 Task: Open Card Design Review Meeting in Board Recruiting to Workspace Finance and Accounting and add a team member Softage.4@softage.net, a label Purple, a checklist Jewelry Design, an attachment from Trello, a color Purple and finally, add a card description 'Review and approve expense reports' and a comment 'Attention to detail is critical for this task, so let us make sure we do not miss anything important.'. Add a start date 'Jan 04, 1900' with a due date 'Jan 11, 1900'
Action: Mouse moved to (56, 274)
Screenshot: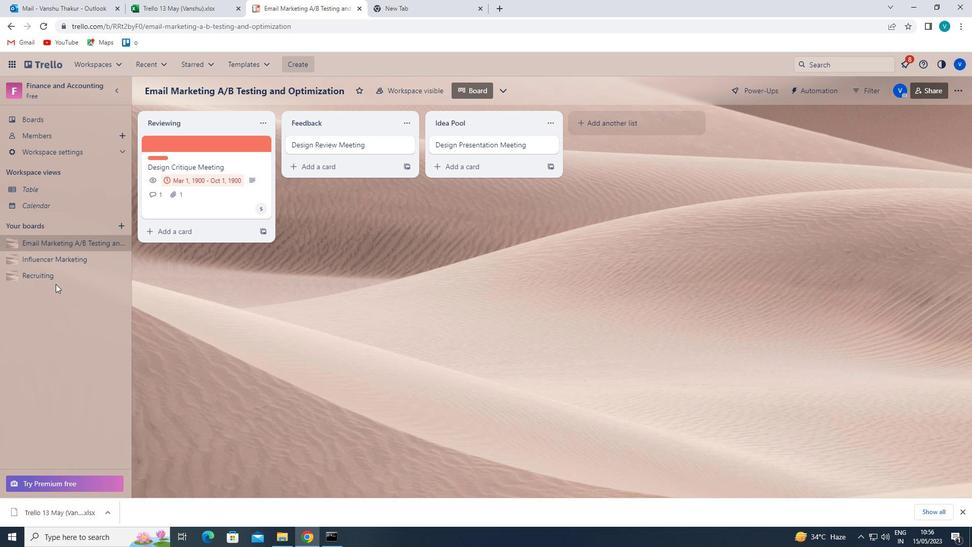 
Action: Mouse pressed left at (56, 274)
Screenshot: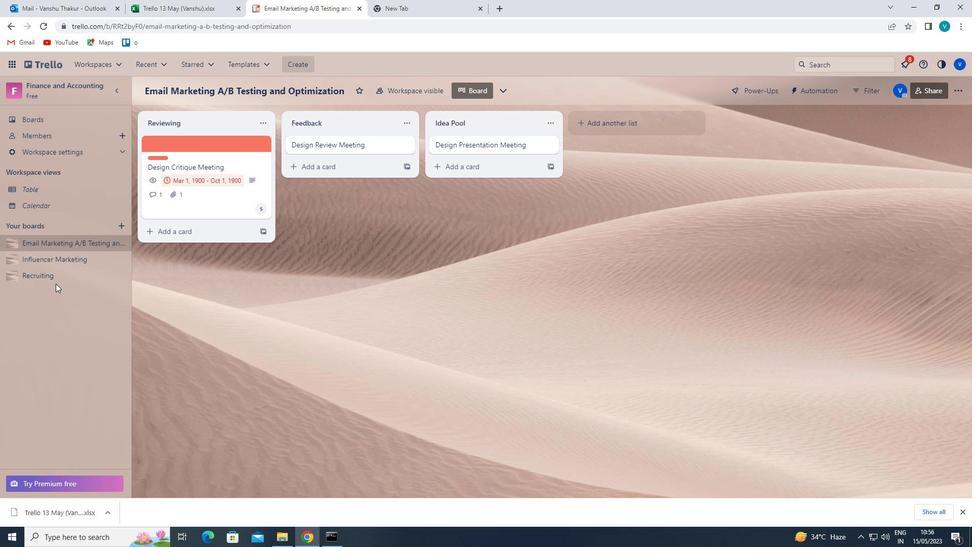 
Action: Mouse moved to (334, 149)
Screenshot: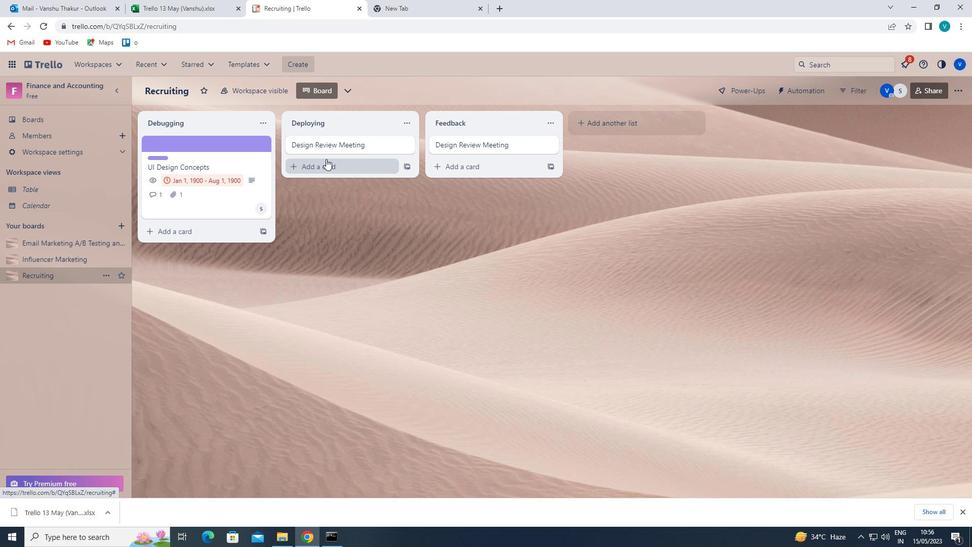 
Action: Mouse pressed left at (334, 149)
Screenshot: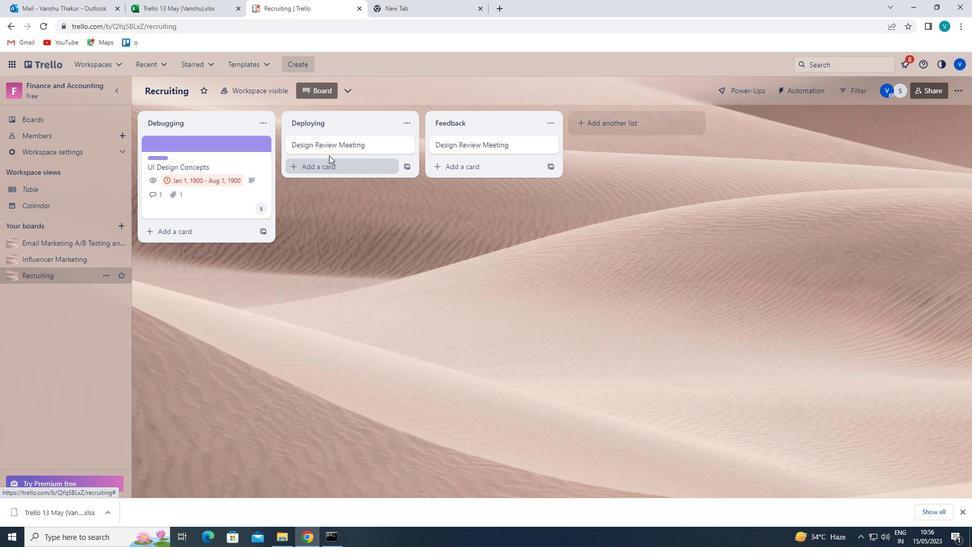 
Action: Mouse moved to (595, 175)
Screenshot: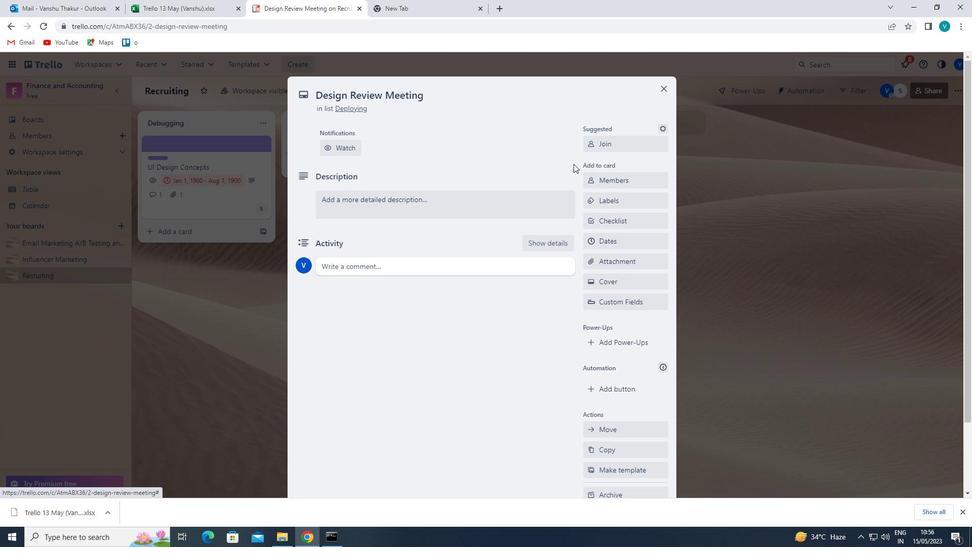 
Action: Mouse pressed left at (595, 175)
Screenshot: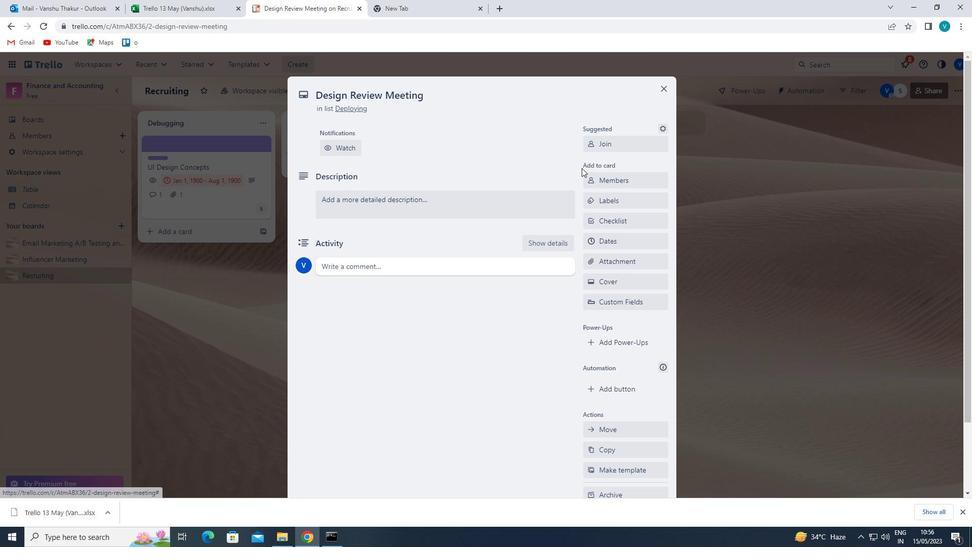 
Action: Mouse moved to (599, 225)
Screenshot: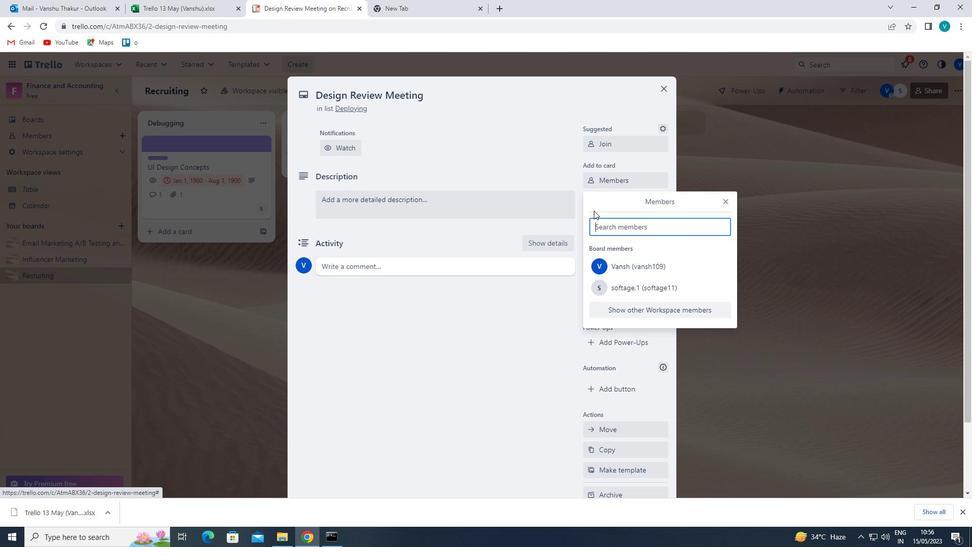 
Action: Mouse pressed left at (599, 225)
Screenshot: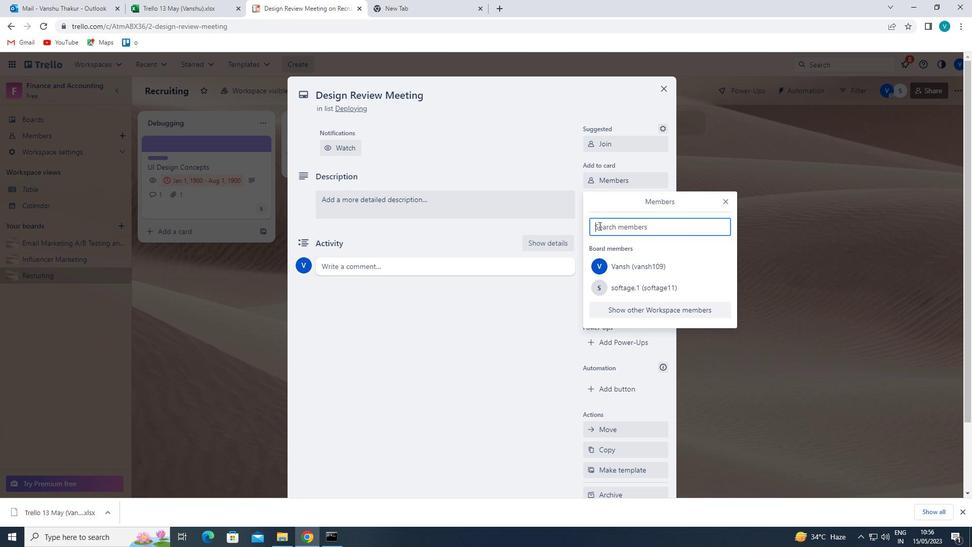 
Action: Key pressed <Key.shift>S
Screenshot: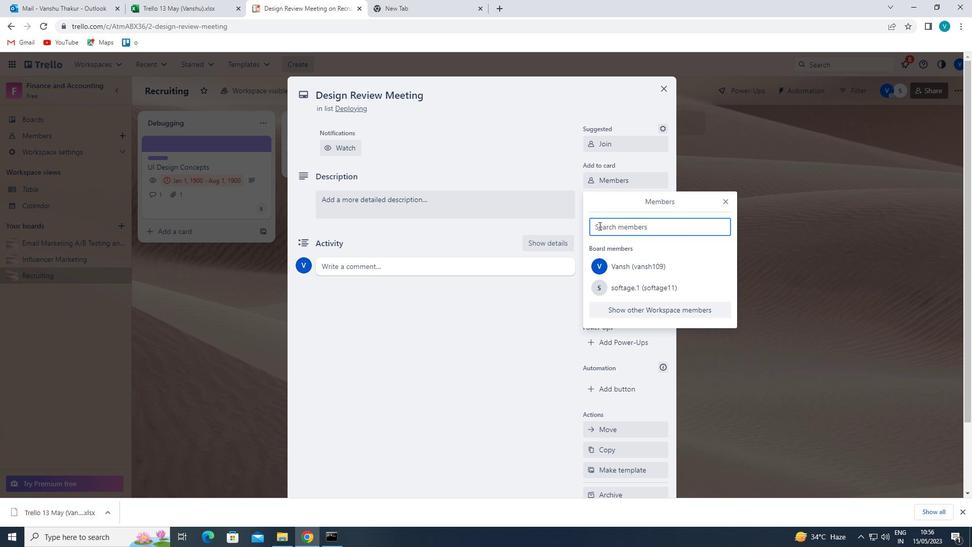 
Action: Mouse moved to (631, 349)
Screenshot: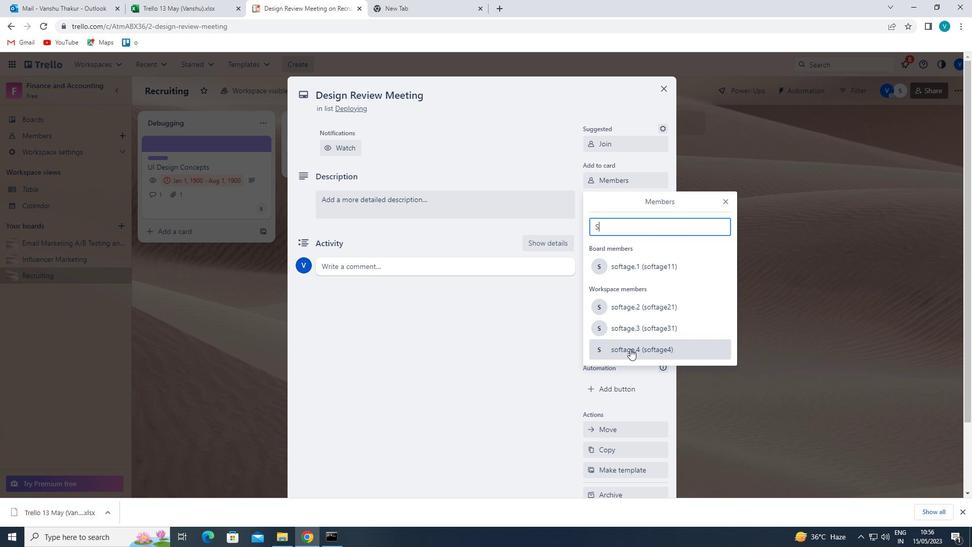
Action: Mouse pressed left at (631, 349)
Screenshot: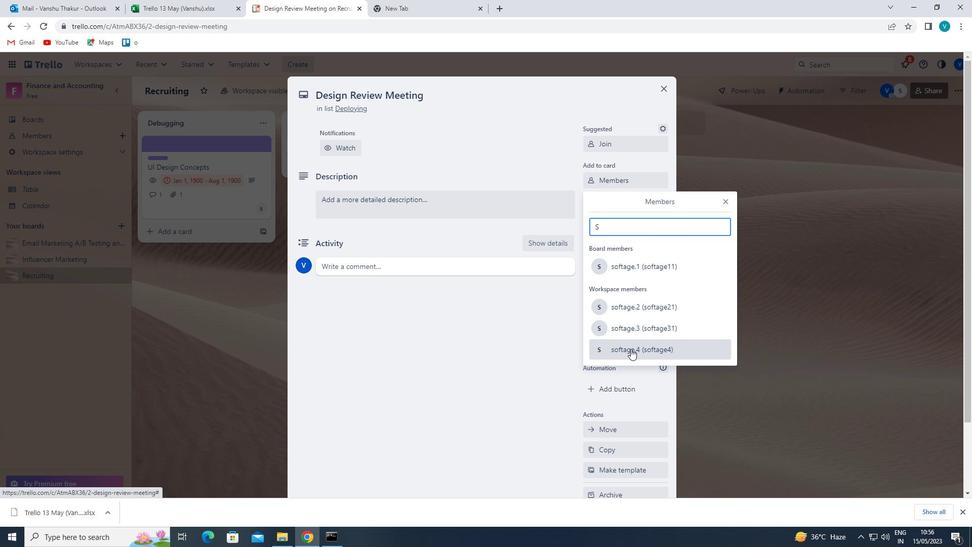 
Action: Mouse moved to (724, 199)
Screenshot: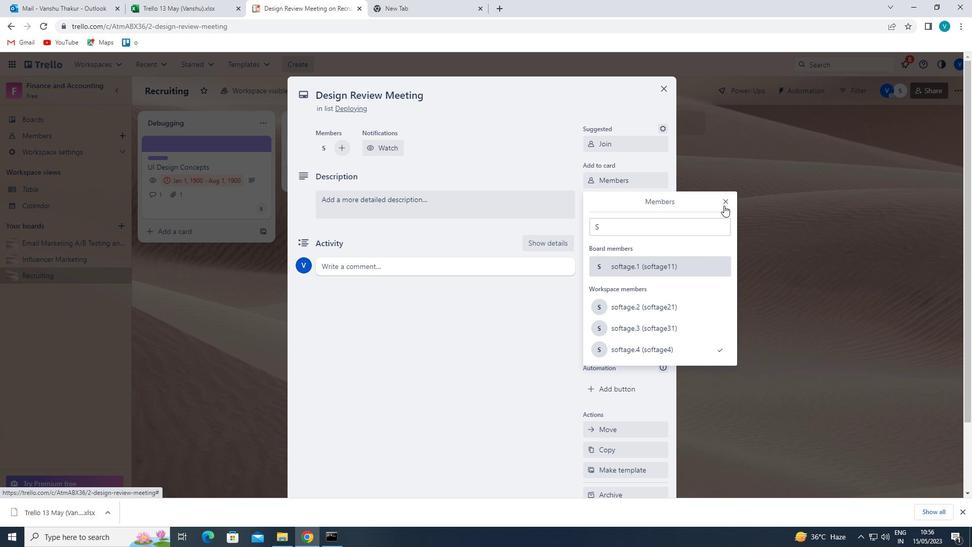 
Action: Mouse pressed left at (724, 199)
Screenshot: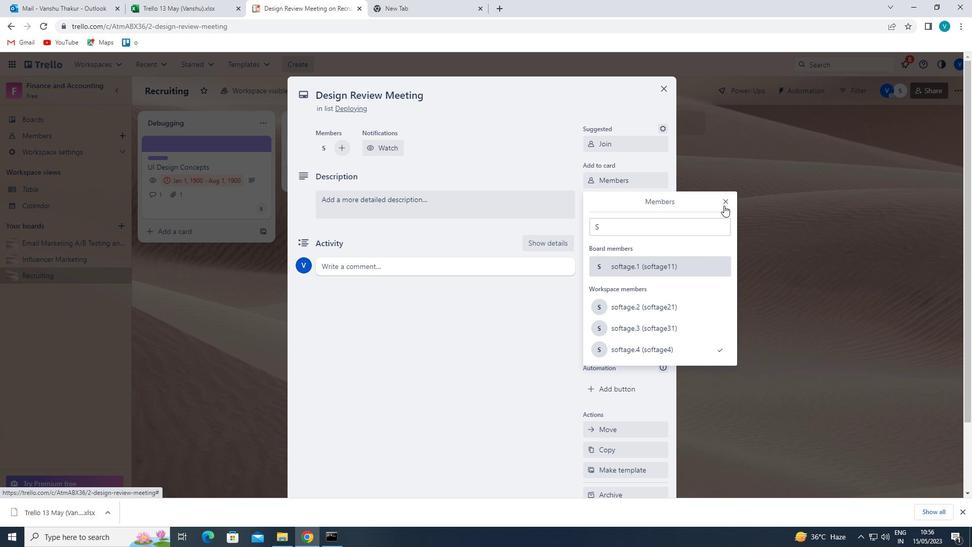 
Action: Mouse moved to (607, 196)
Screenshot: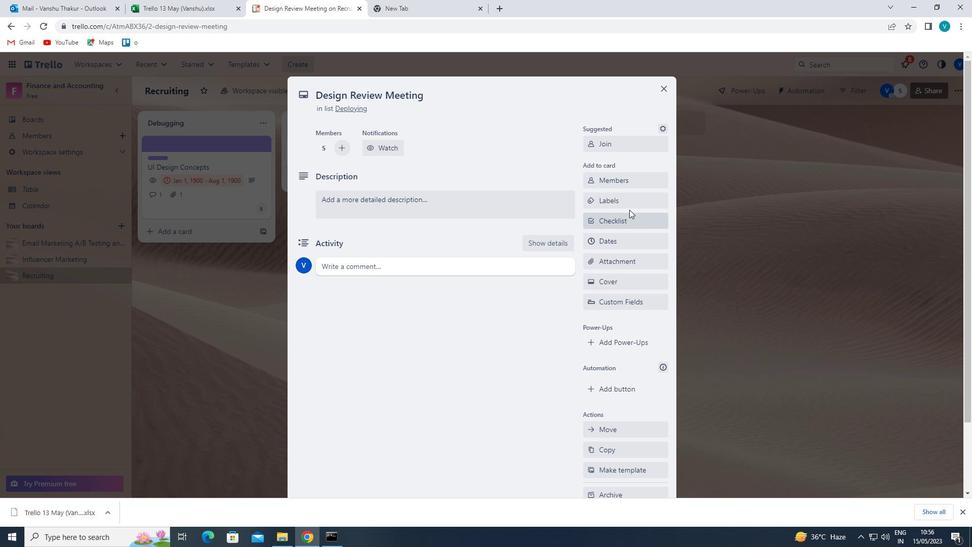 
Action: Mouse pressed left at (607, 196)
Screenshot: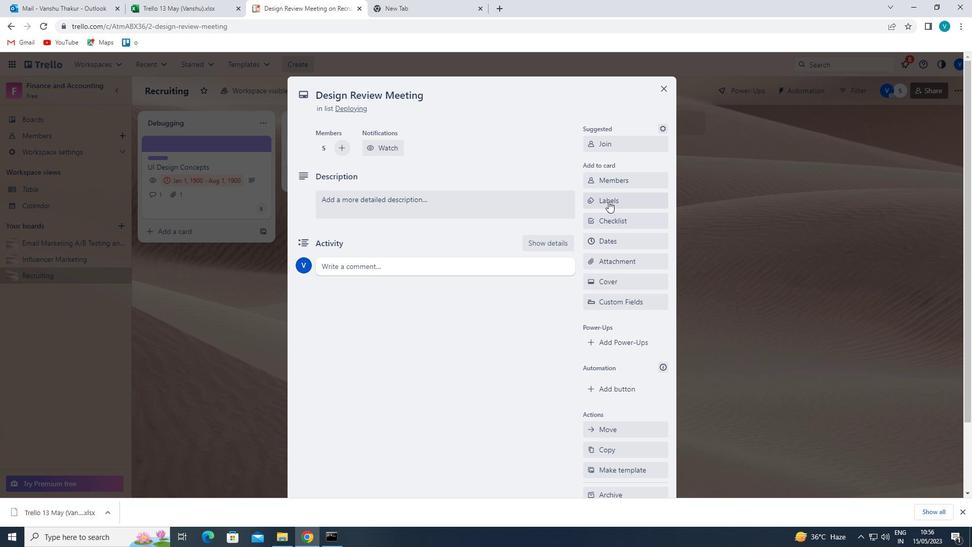 
Action: Mouse moved to (616, 353)
Screenshot: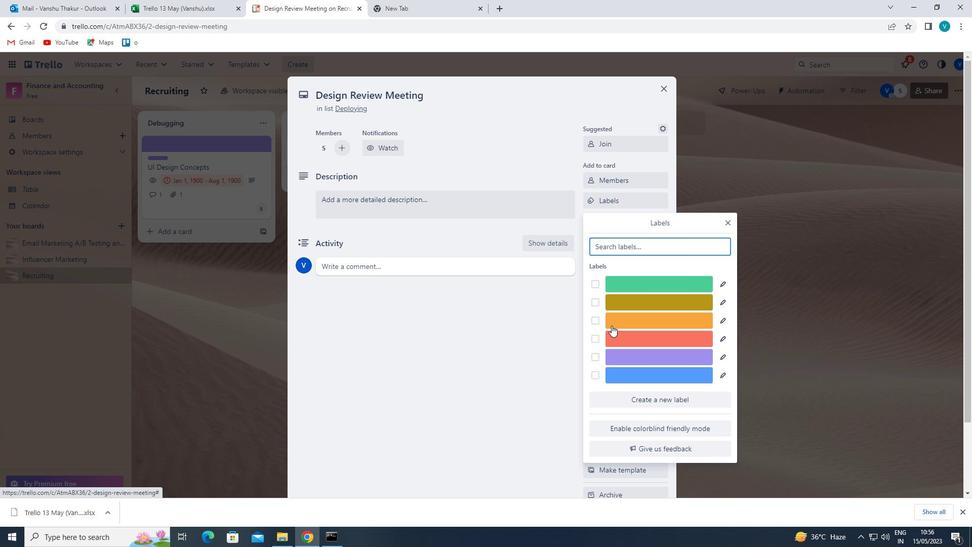
Action: Mouse pressed left at (616, 353)
Screenshot: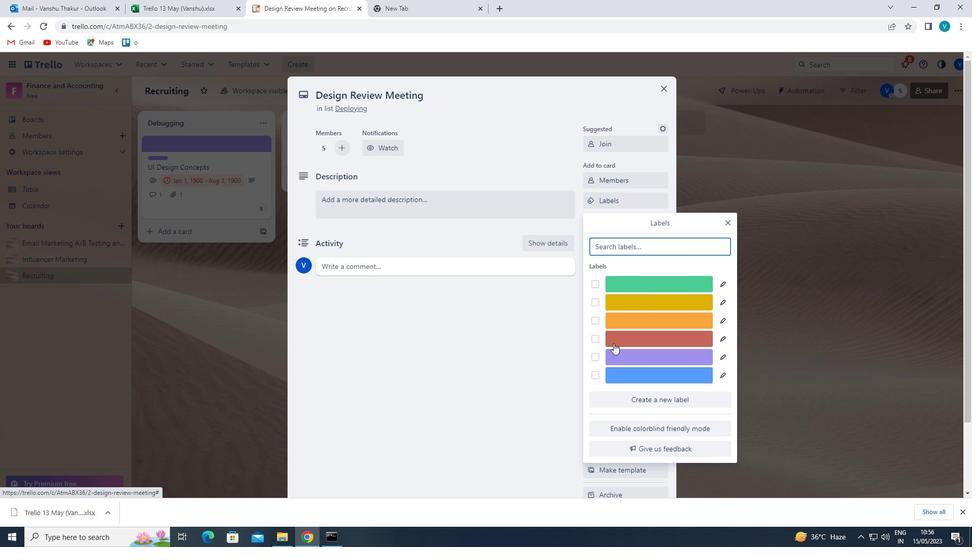 
Action: Mouse moved to (726, 221)
Screenshot: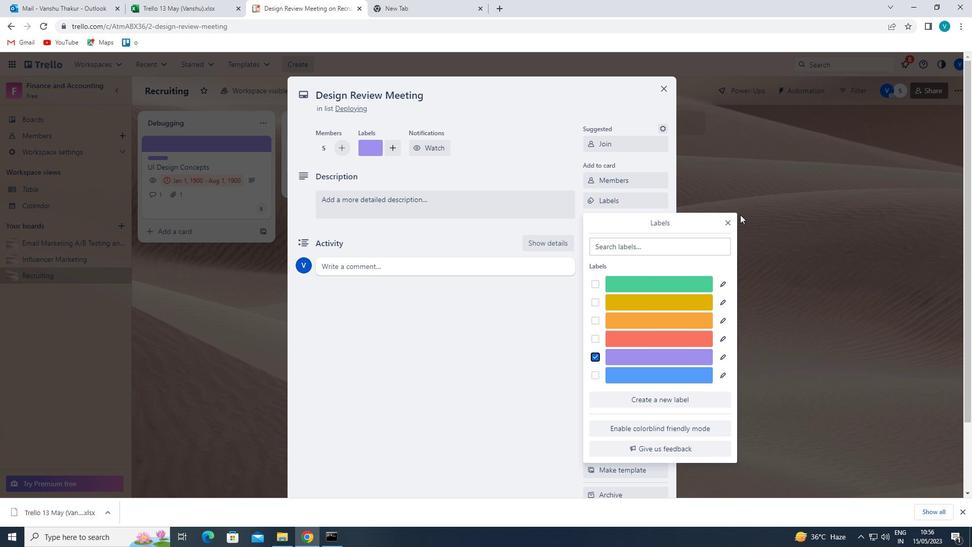 
Action: Mouse pressed left at (726, 221)
Screenshot: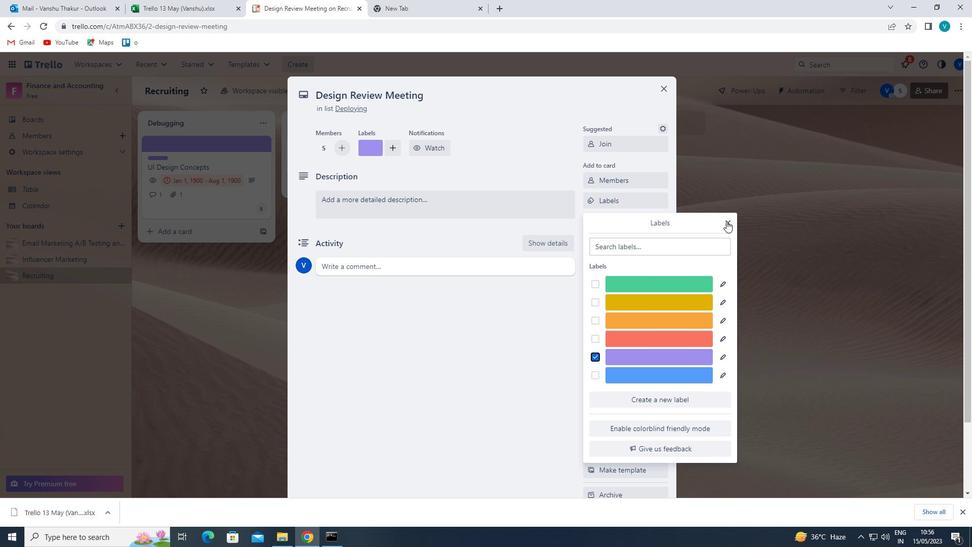
Action: Mouse moved to (625, 222)
Screenshot: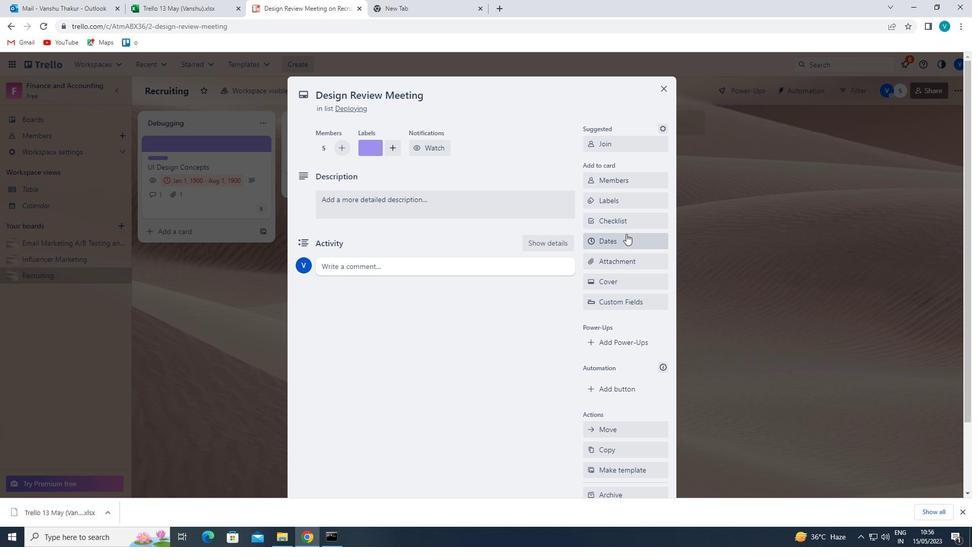 
Action: Mouse pressed left at (625, 222)
Screenshot: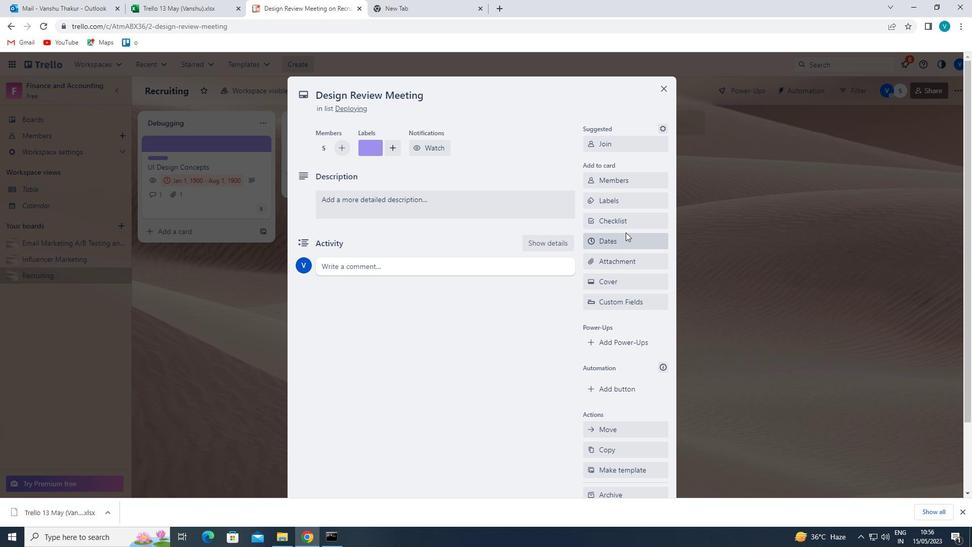 
Action: Key pressed <Key.shift><Key.shift><Key.shift>JEWEL
Screenshot: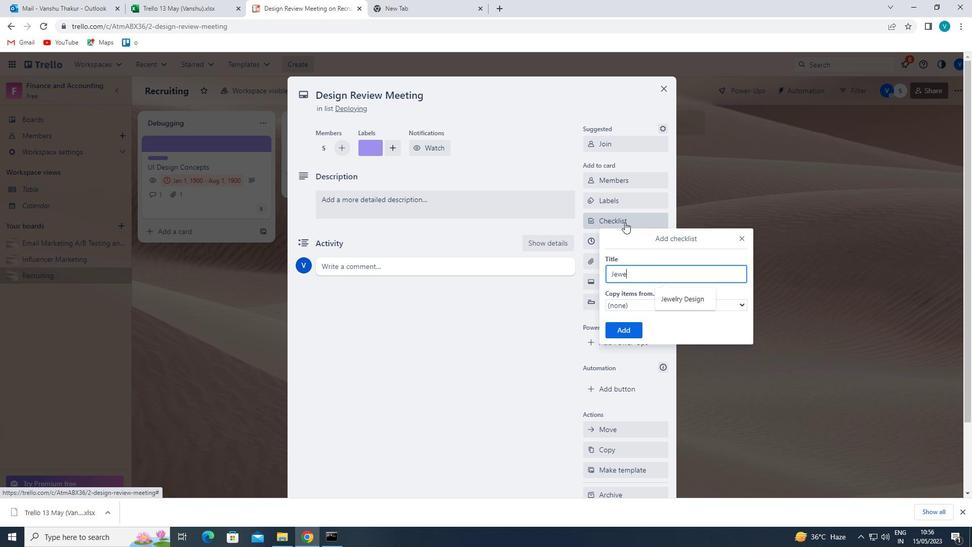 
Action: Mouse moved to (676, 302)
Screenshot: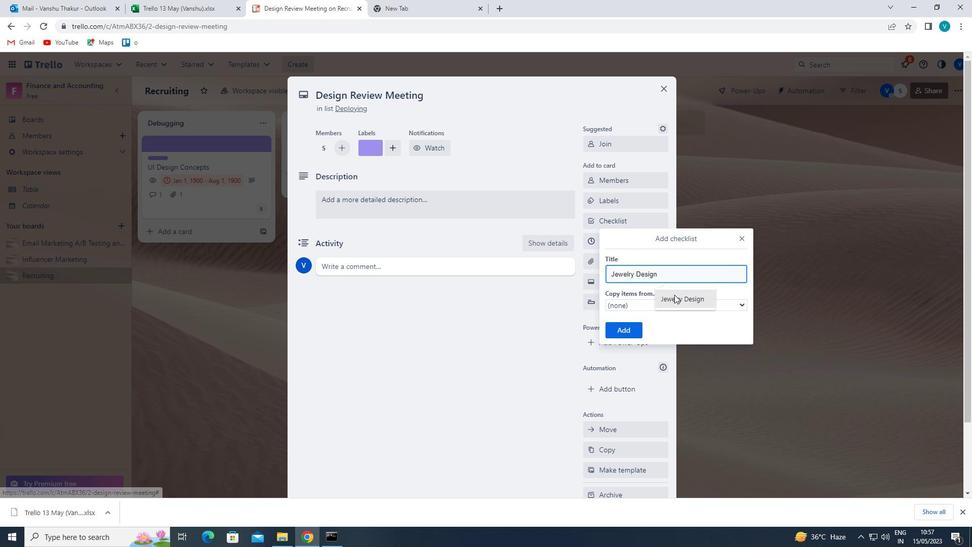 
Action: Mouse pressed left at (676, 302)
Screenshot: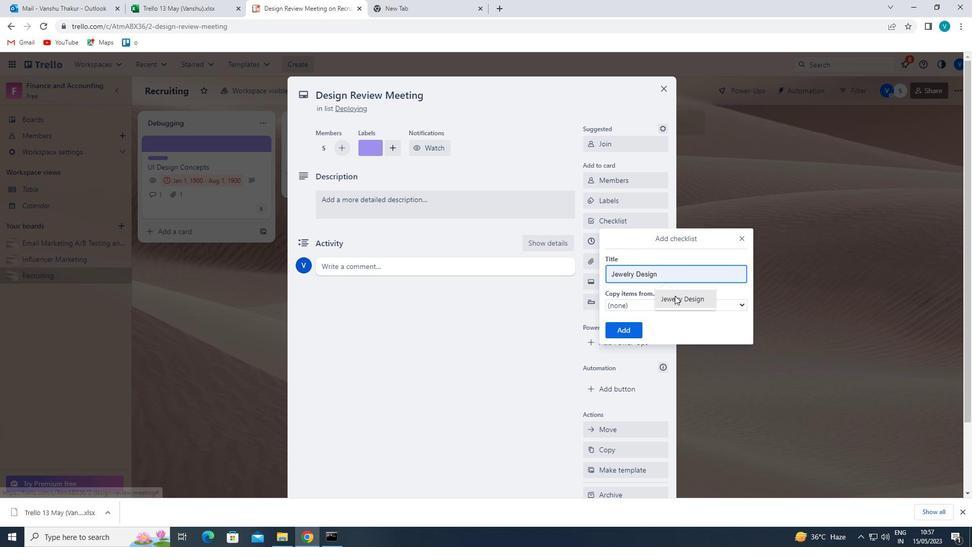 
Action: Mouse moved to (621, 329)
Screenshot: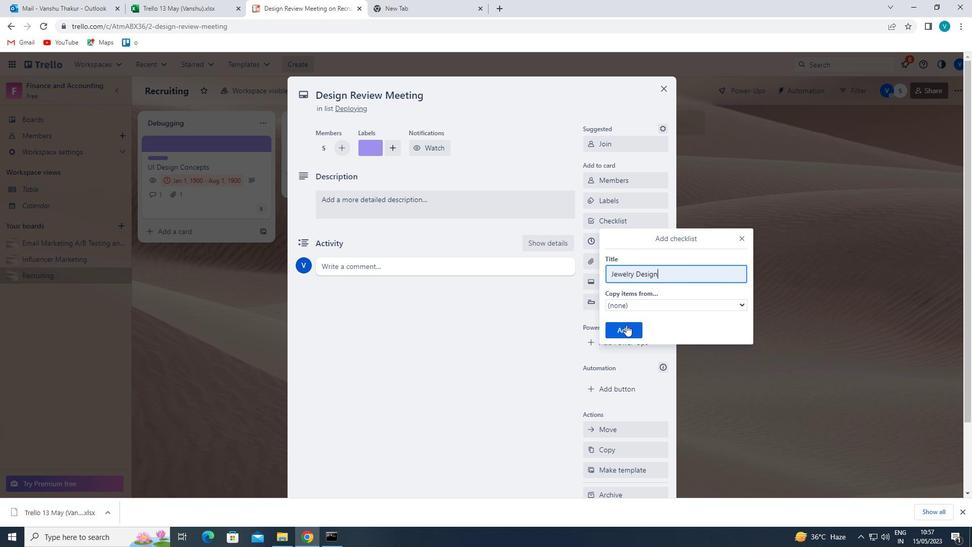 
Action: Mouse pressed left at (621, 329)
Screenshot: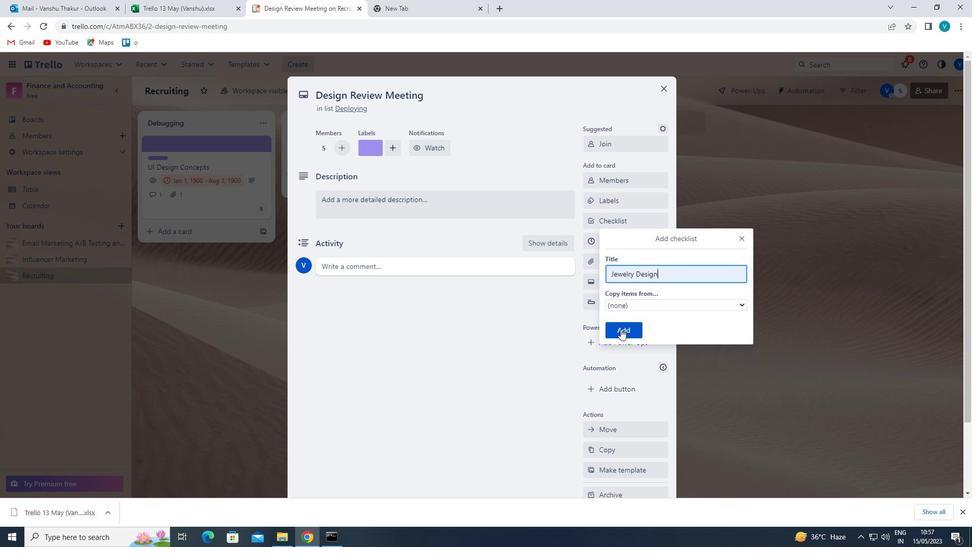 
Action: Mouse moved to (624, 265)
Screenshot: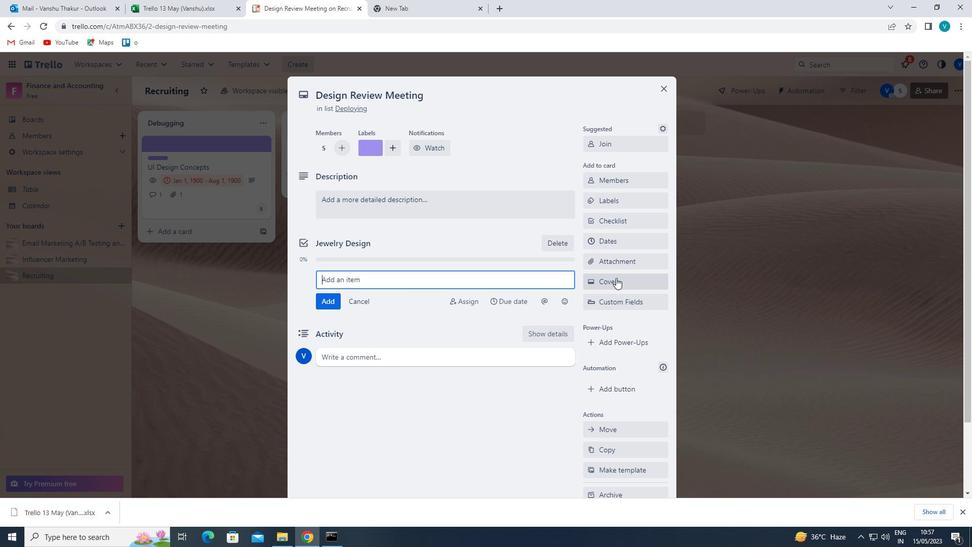 
Action: Mouse pressed left at (624, 265)
Screenshot: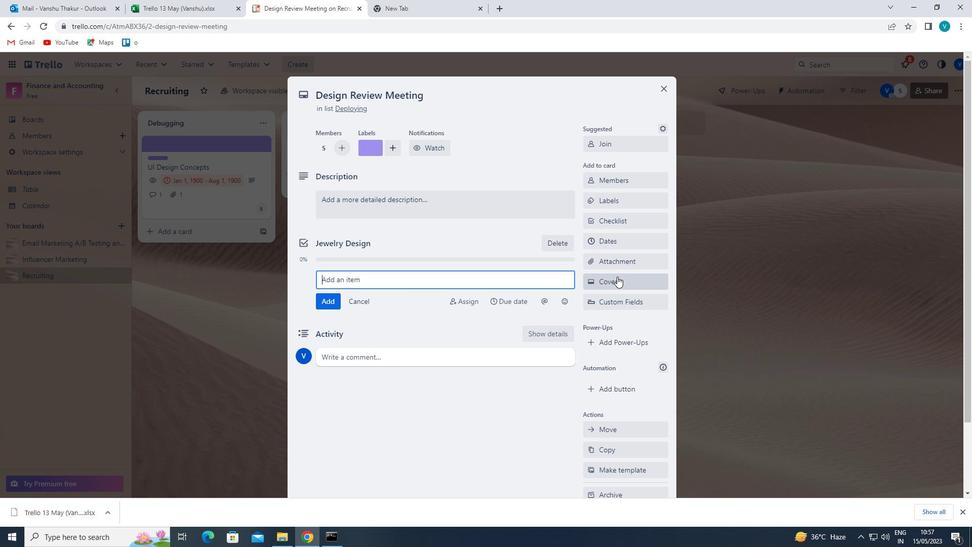 
Action: Mouse moved to (629, 314)
Screenshot: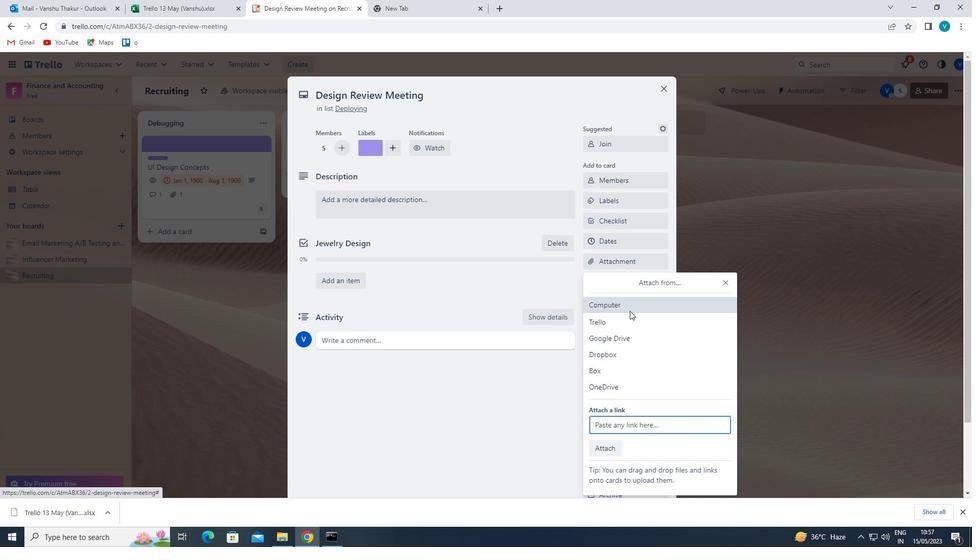 
Action: Mouse pressed left at (629, 314)
Screenshot: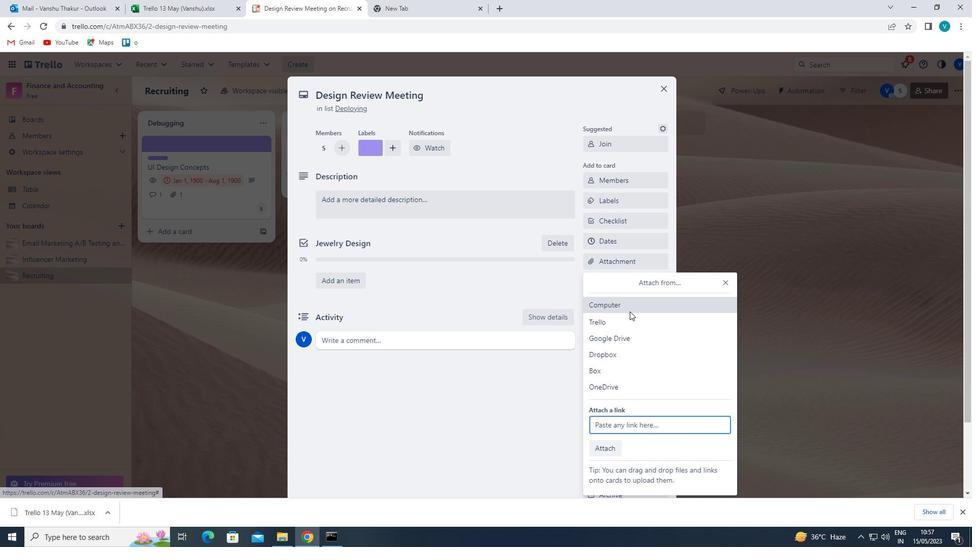 
Action: Mouse moved to (654, 248)
Screenshot: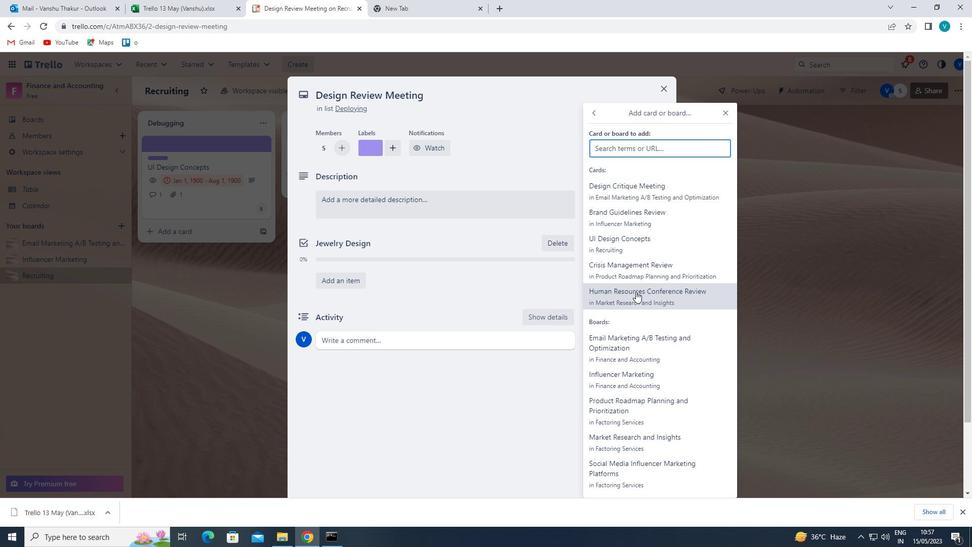 
Action: Mouse pressed left at (654, 248)
Screenshot: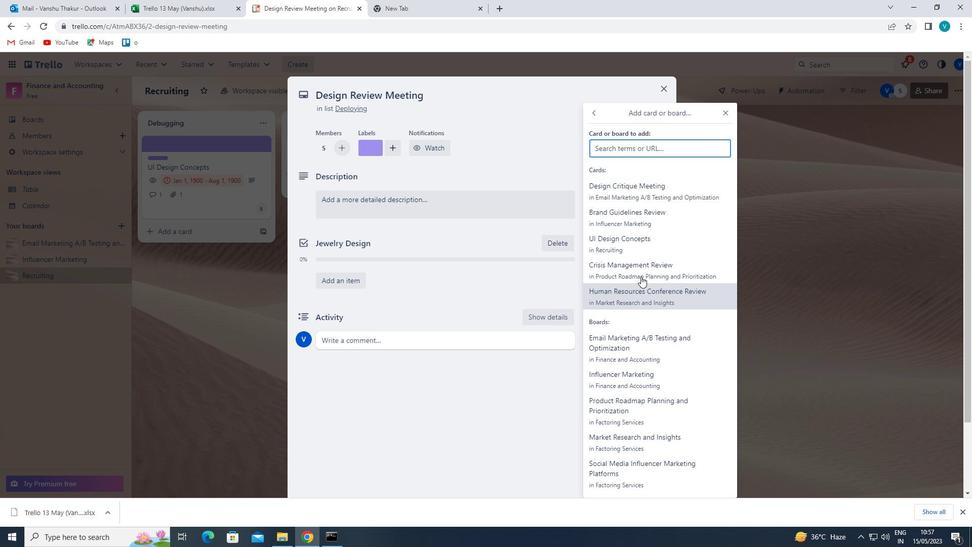 
Action: Mouse moved to (639, 280)
Screenshot: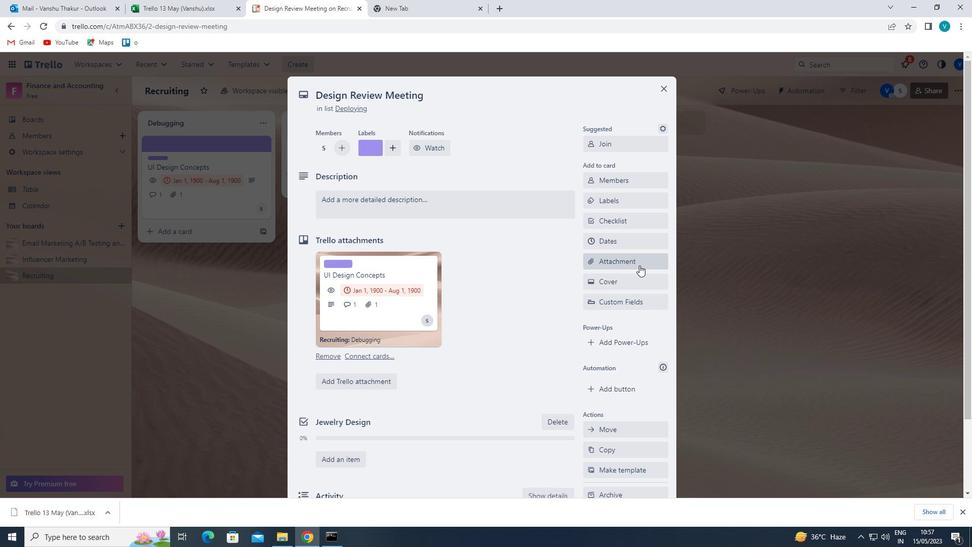 
Action: Mouse pressed left at (639, 280)
Screenshot: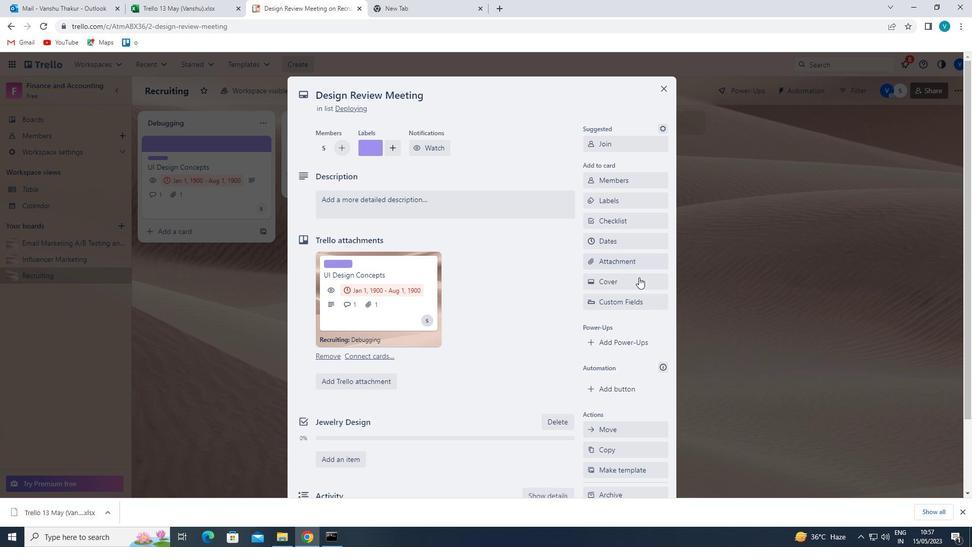 
Action: Mouse moved to (715, 294)
Screenshot: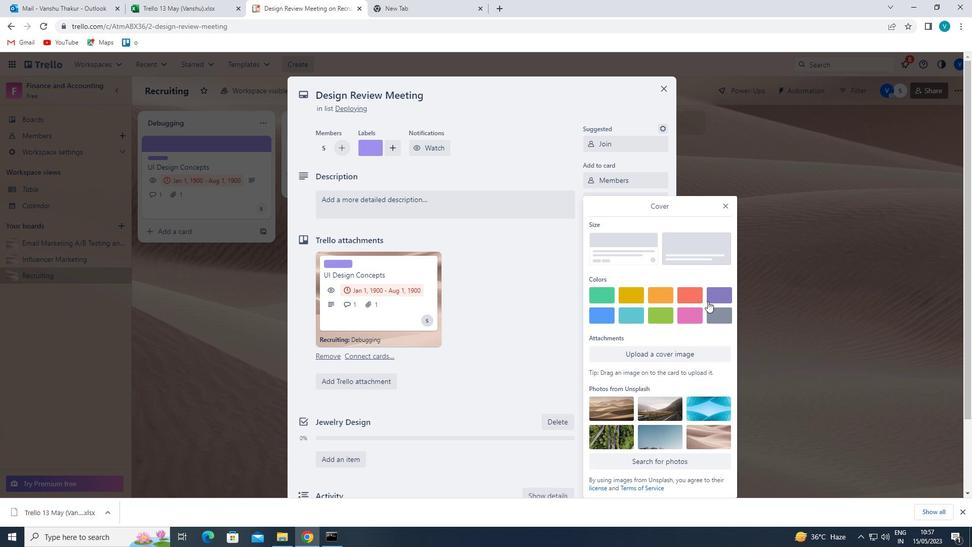 
Action: Mouse pressed left at (715, 294)
Screenshot: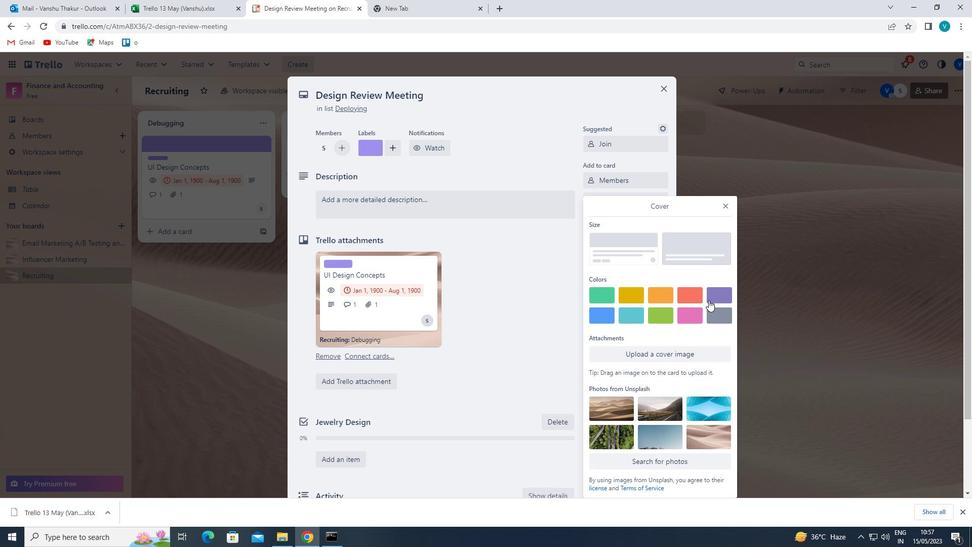 
Action: Mouse moved to (726, 184)
Screenshot: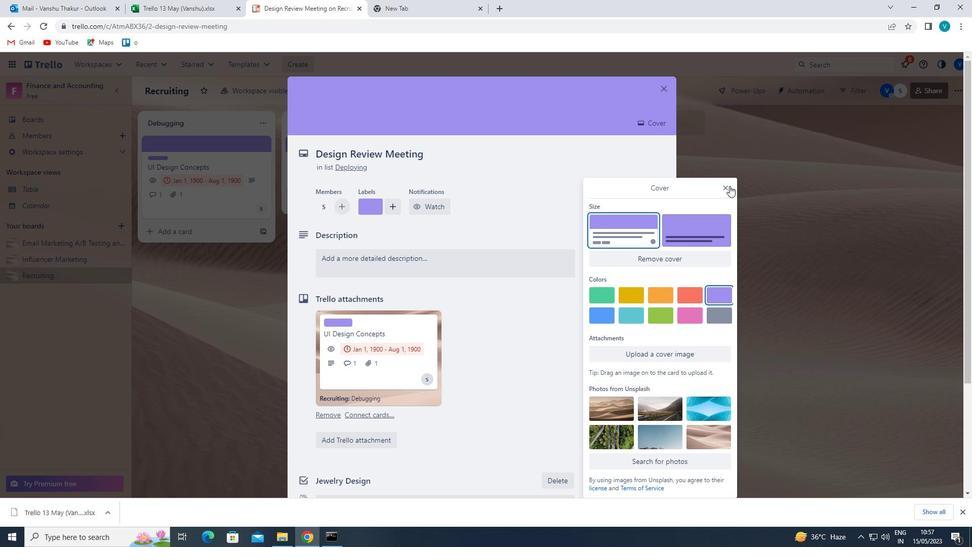 
Action: Mouse pressed left at (726, 184)
Screenshot: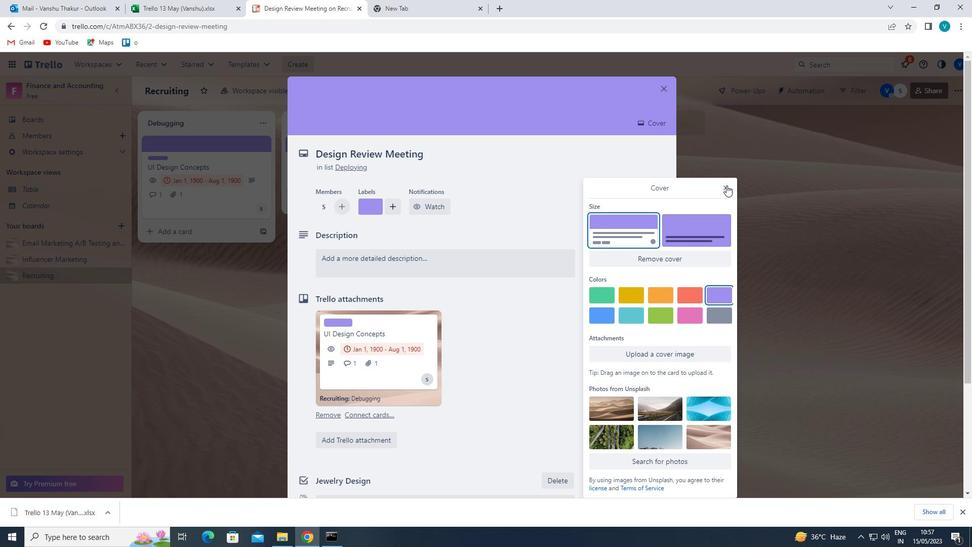 
Action: Mouse moved to (496, 266)
Screenshot: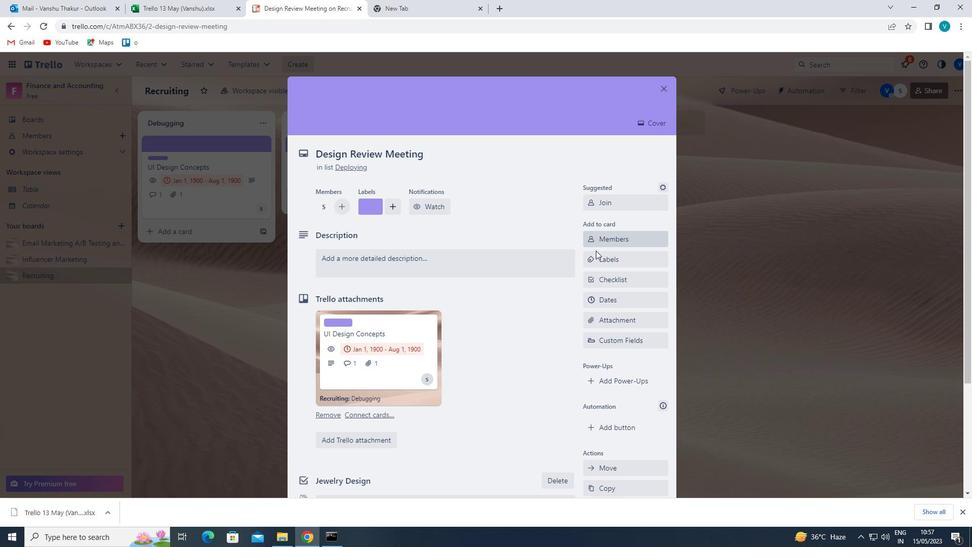 
Action: Mouse pressed left at (496, 266)
Screenshot: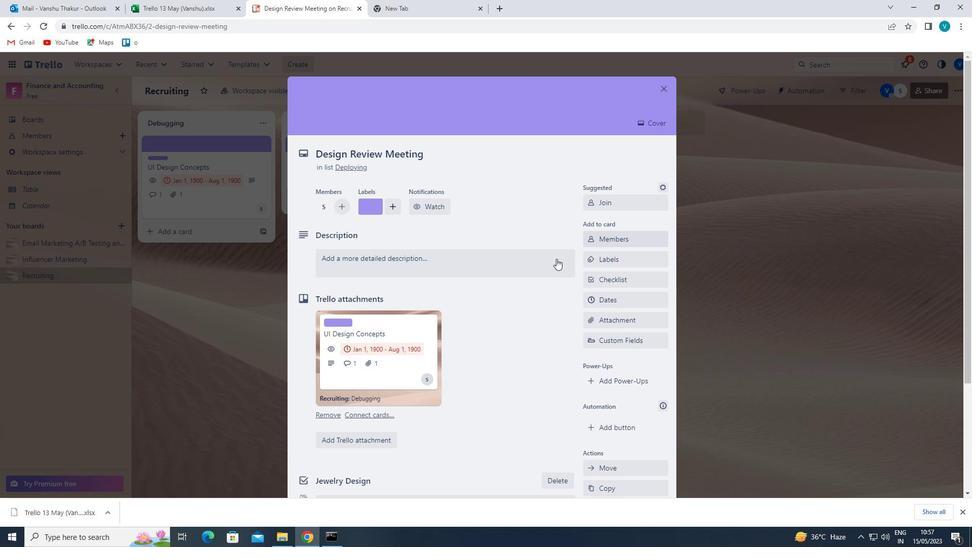 
Action: Key pressed '<Key.shift>REVIEW<Key.space>AND<Key.space>APPROVE<Key.space>EXPENSE<Key.space>REPORTS'
Screenshot: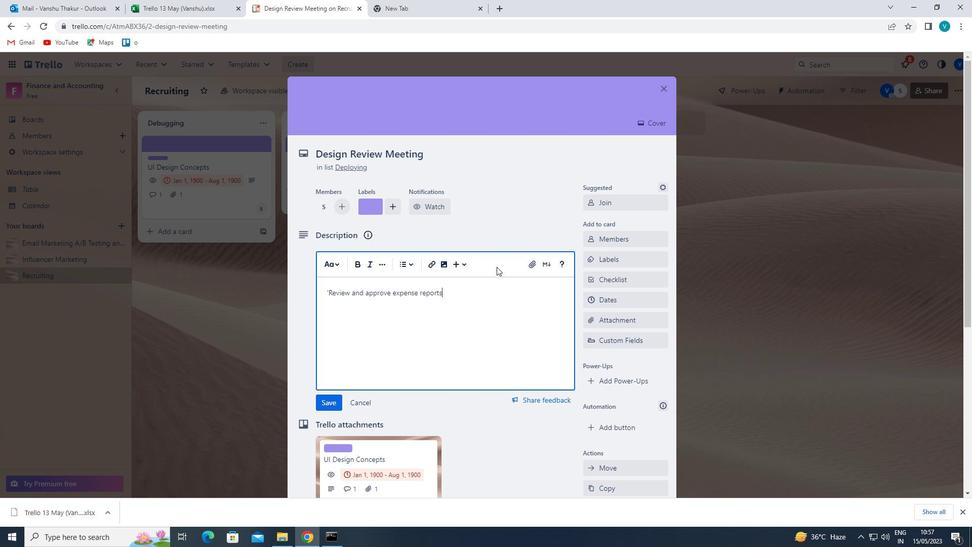 
Action: Mouse moved to (335, 399)
Screenshot: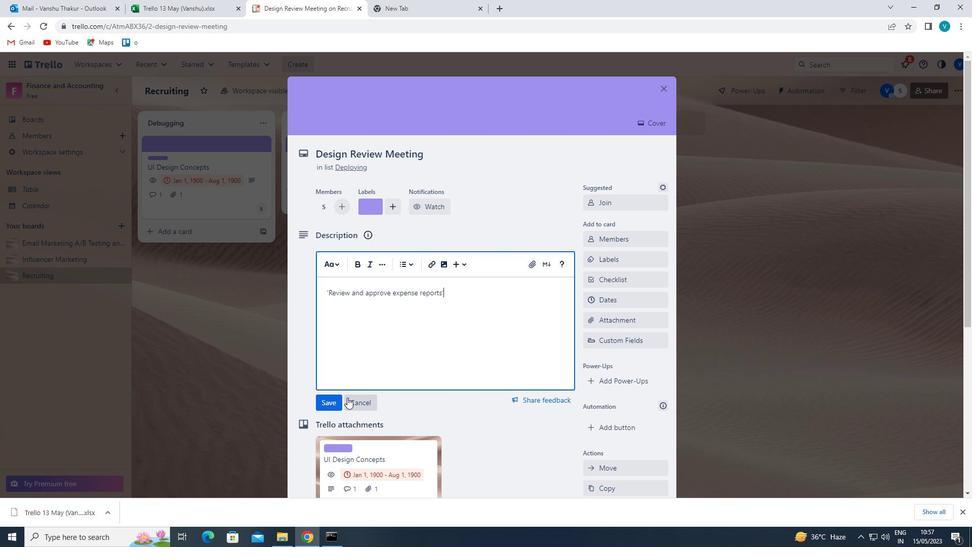 
Action: Mouse pressed left at (335, 399)
Screenshot: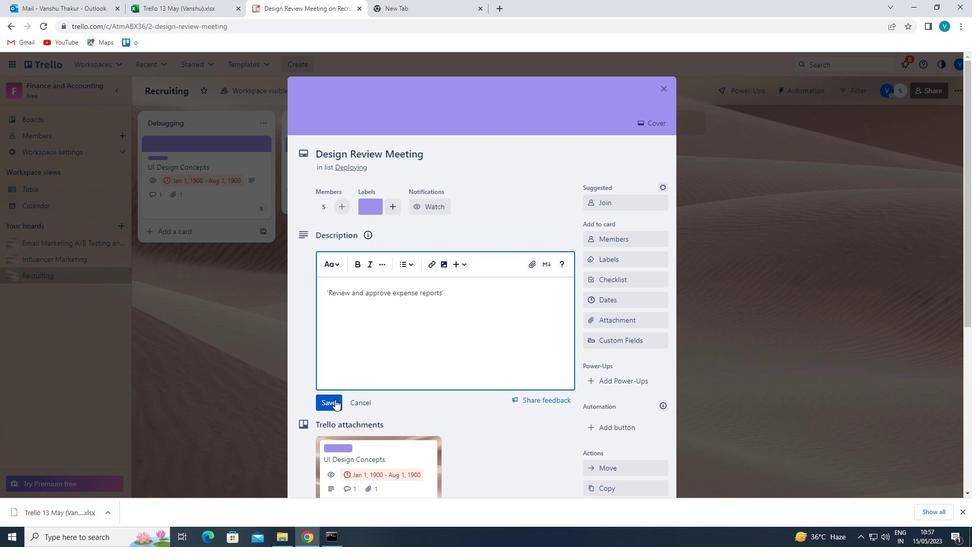 
Action: Mouse moved to (360, 378)
Screenshot: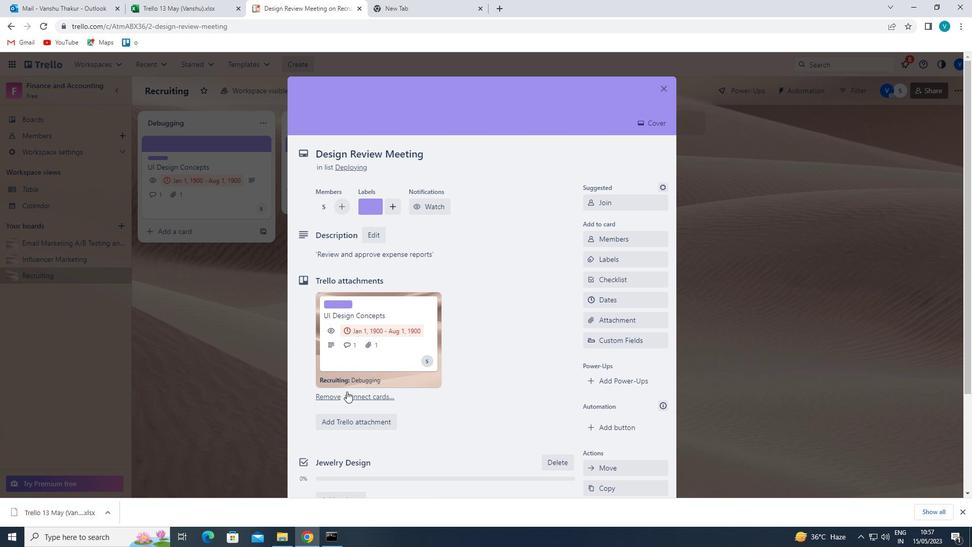 
Action: Mouse scrolled (360, 378) with delta (0, 0)
Screenshot: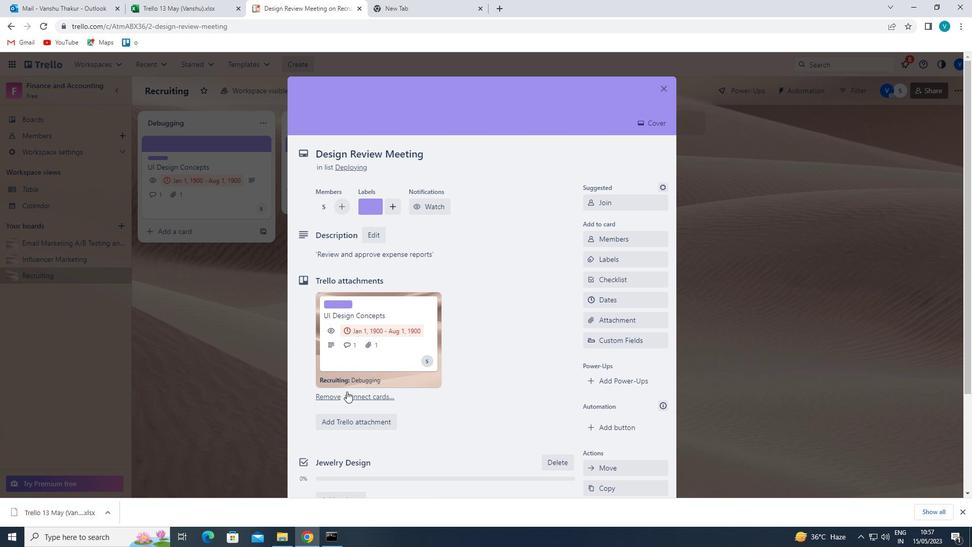 
Action: Mouse moved to (362, 376)
Screenshot: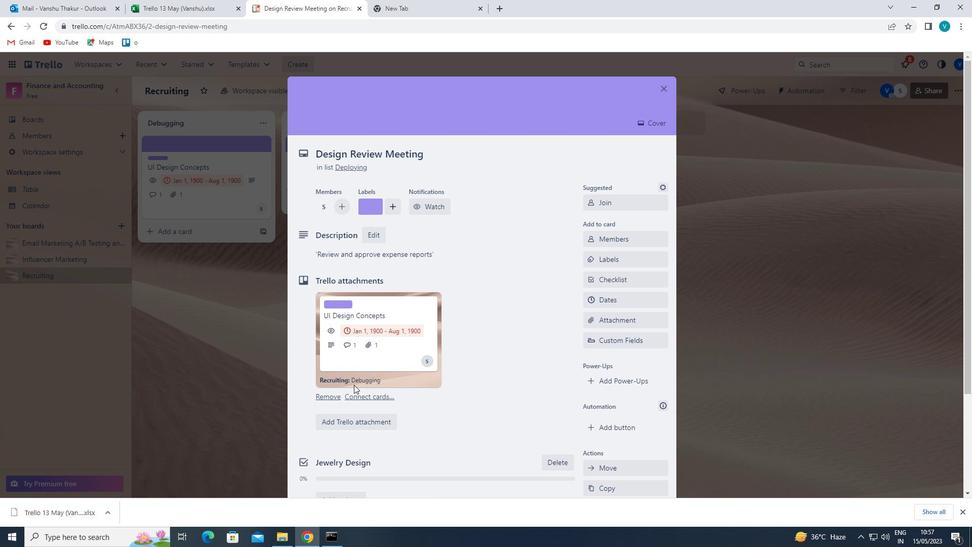 
Action: Mouse scrolled (362, 376) with delta (0, 0)
Screenshot: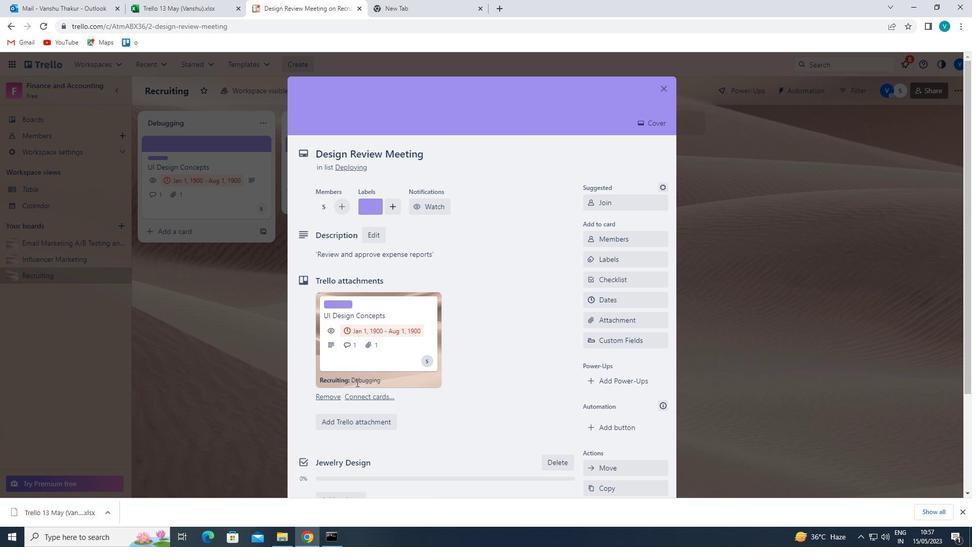 
Action: Mouse moved to (367, 452)
Screenshot: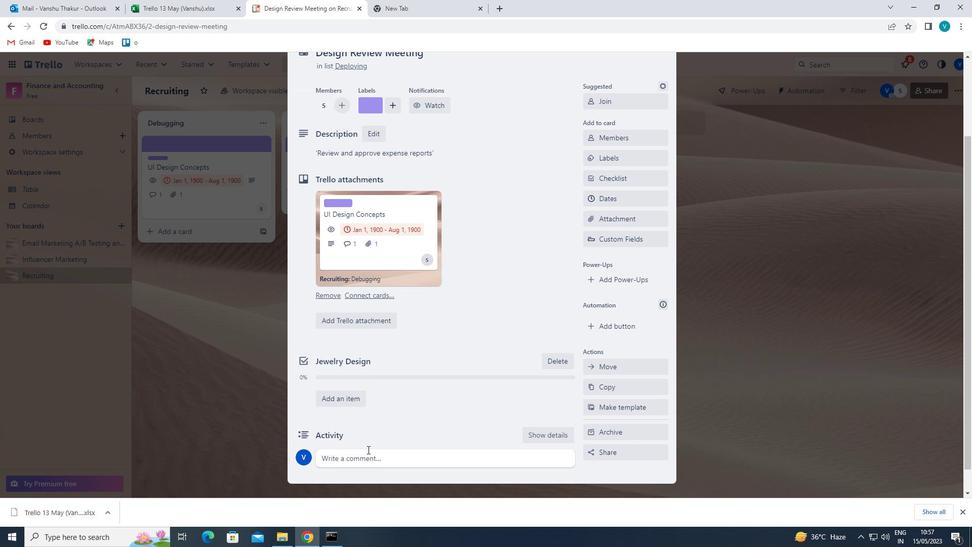
Action: Mouse pressed left at (367, 452)
Screenshot: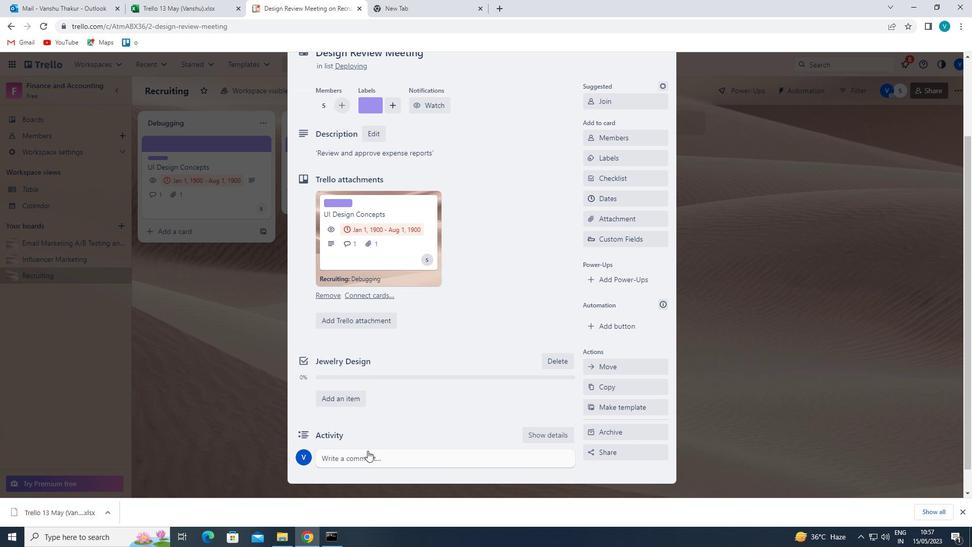 
Action: Mouse moved to (398, 368)
Screenshot: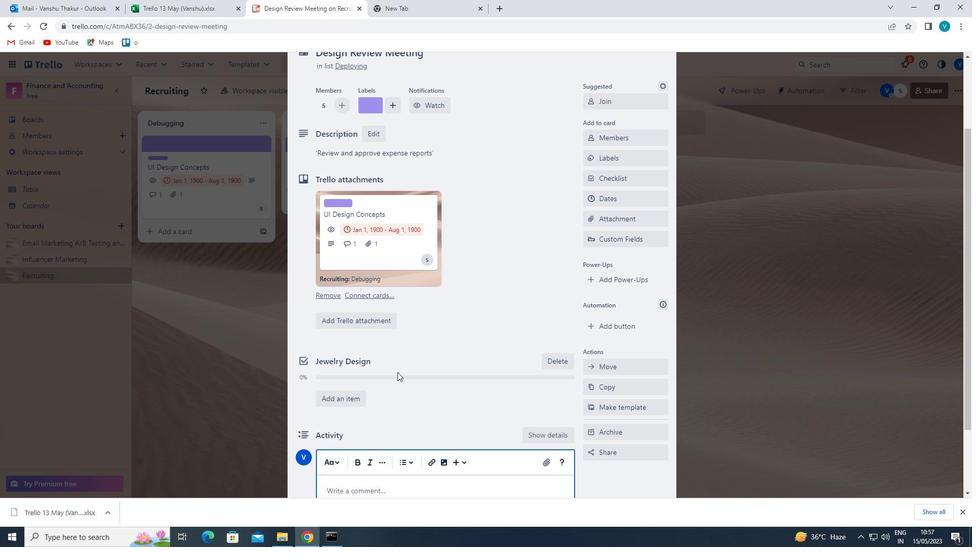 
Action: Mouse scrolled (398, 368) with delta (0, 0)
Screenshot: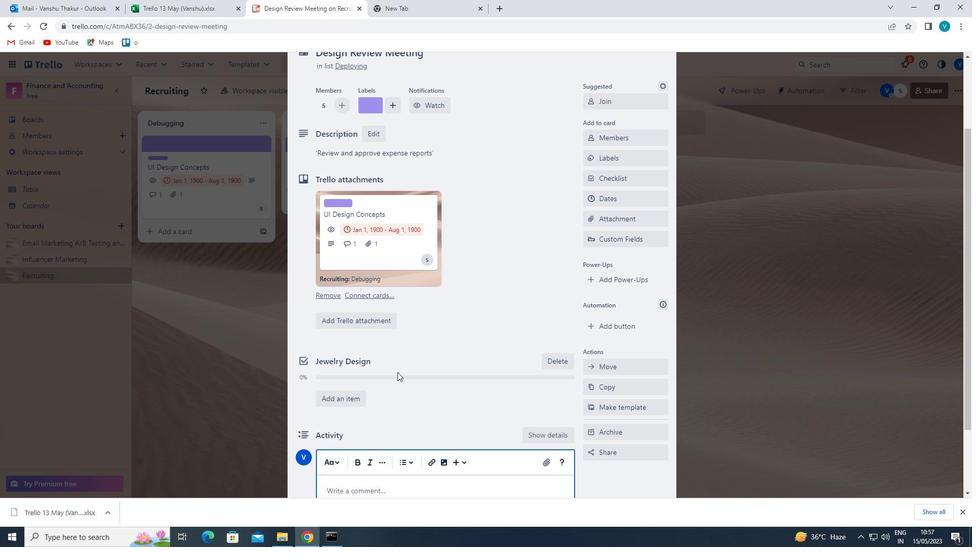
Action: Mouse moved to (398, 368)
Screenshot: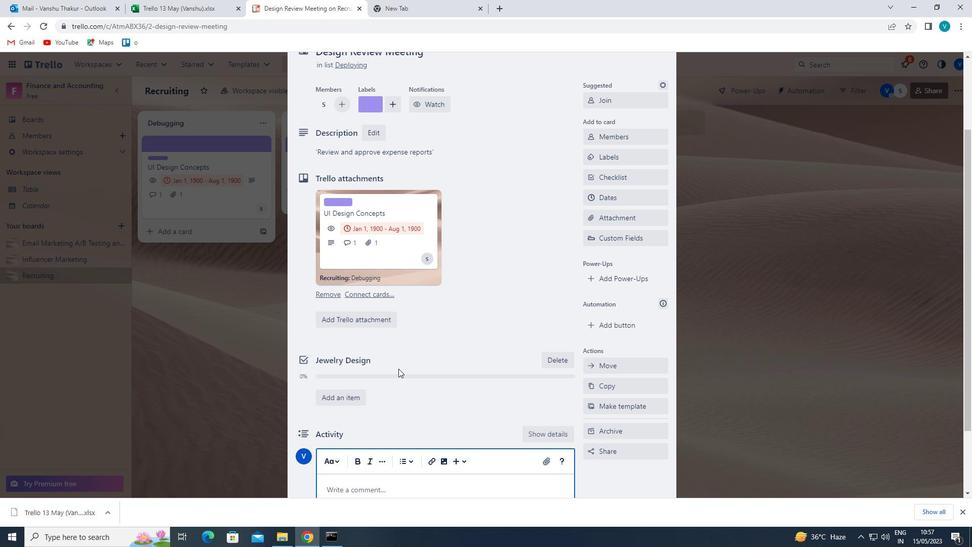 
Action: Key pressed '<Key.shift>ATTENTION<Key.space>TO<Key.space>DETAIL<Key.space>IS<Key.space>CRITICAL<Key.space>FOR<Key.space>THIS<Key.space>TASK,<Key.space>SO<Key.space>LET<Key.space>US<Key.space>MAKE<Key.space>SURE<Key.space>WE<Key.space>DON<Key.backspace><Key.space>NOT<Key.space>MISS<Key.space>ANYTHING<Key.space>IMPORTANT.'
Screenshot: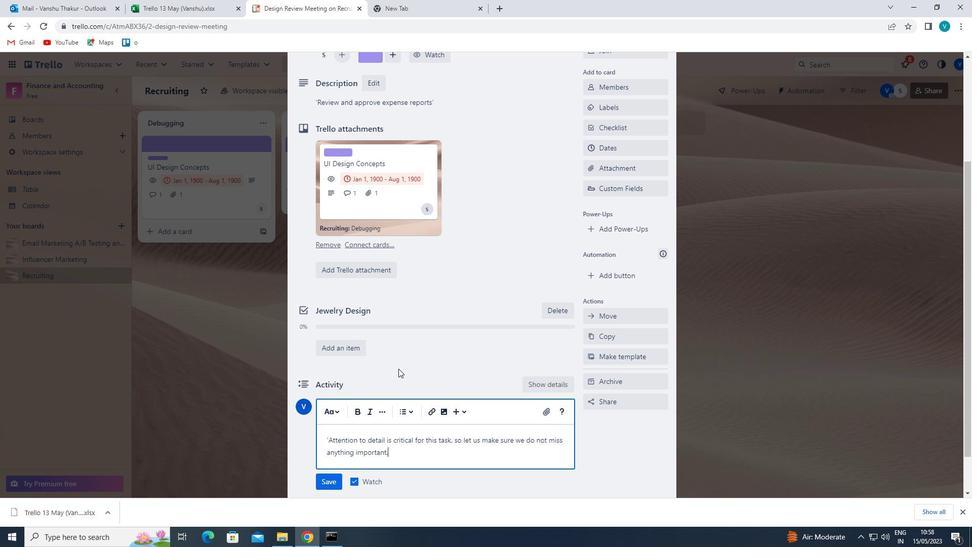 
Action: Mouse moved to (323, 481)
Screenshot: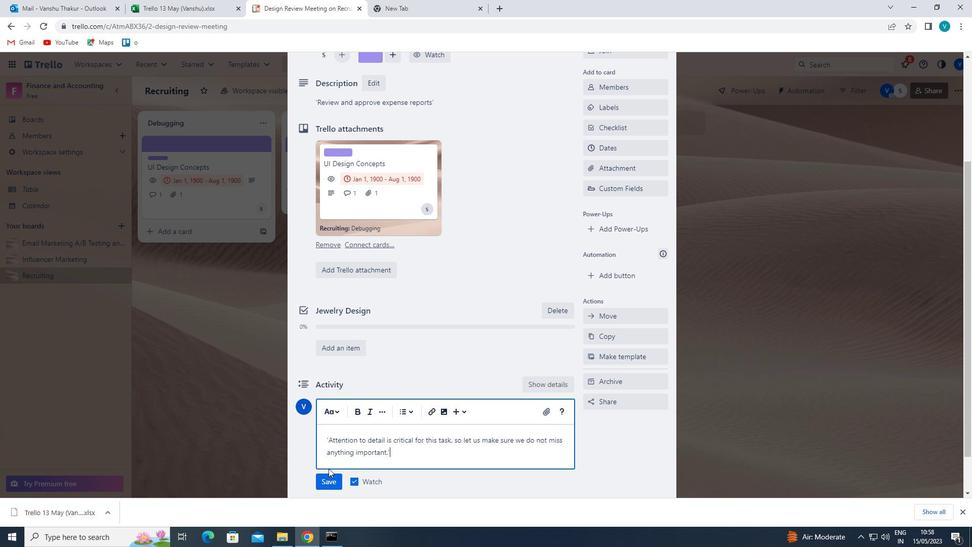 
Action: Mouse pressed left at (323, 481)
Screenshot: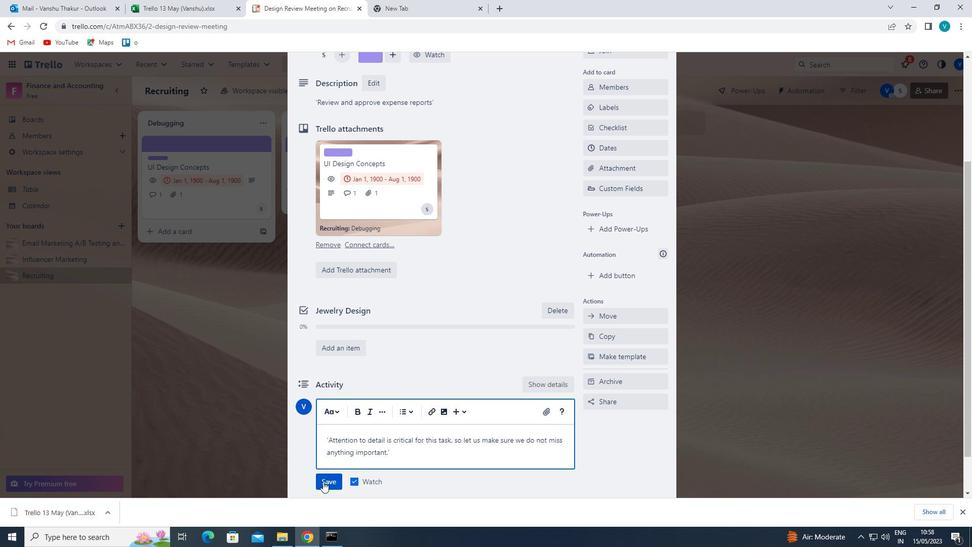 
Action: Mouse moved to (599, 149)
Screenshot: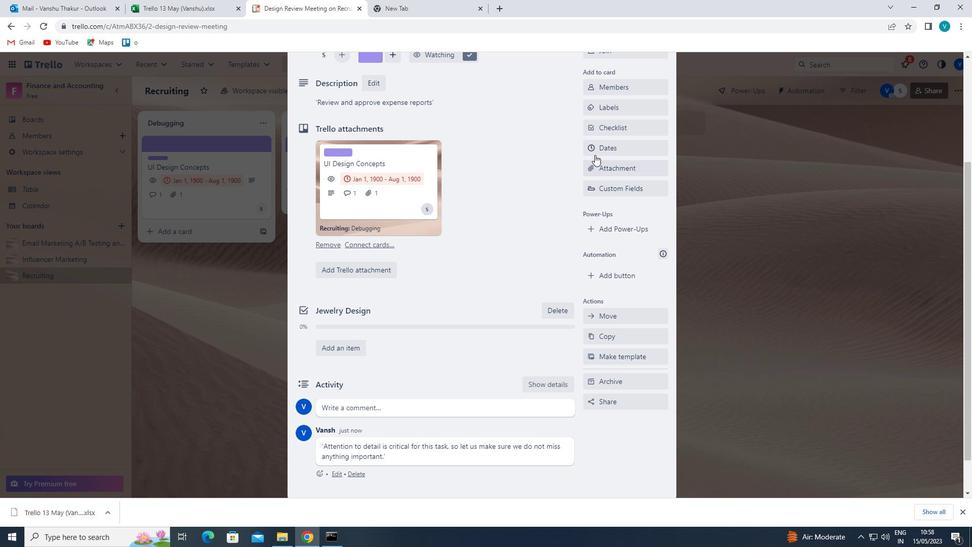 
Action: Mouse pressed left at (599, 149)
Screenshot: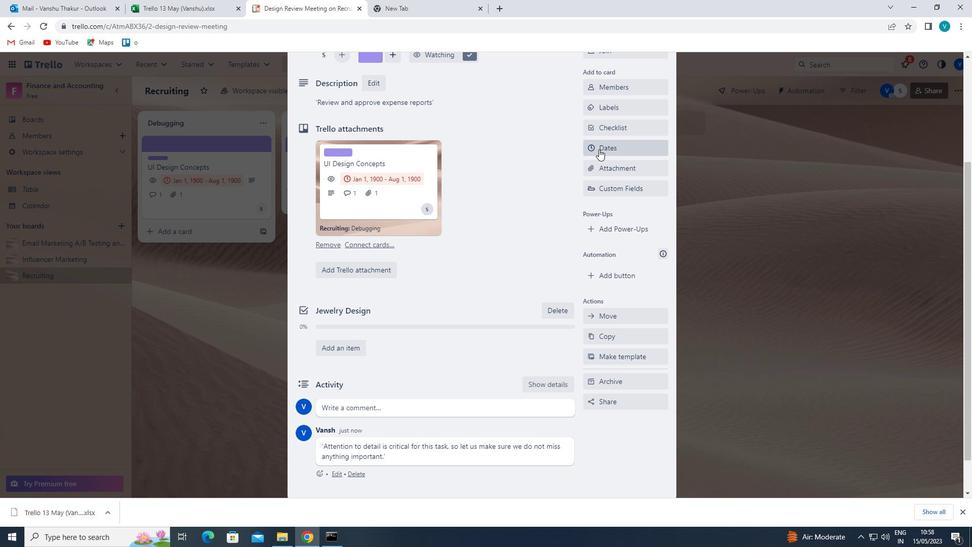 
Action: Mouse moved to (592, 276)
Screenshot: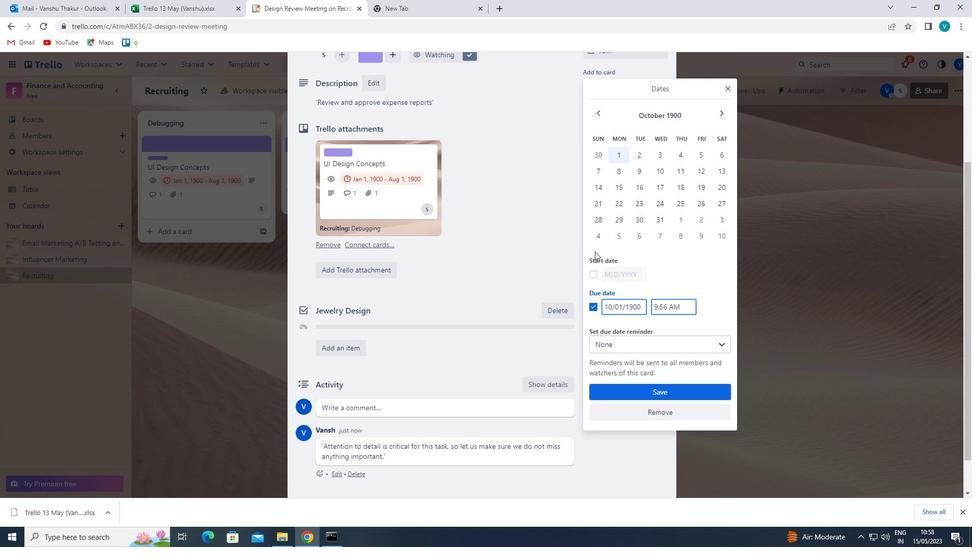 
Action: Mouse pressed left at (592, 276)
Screenshot: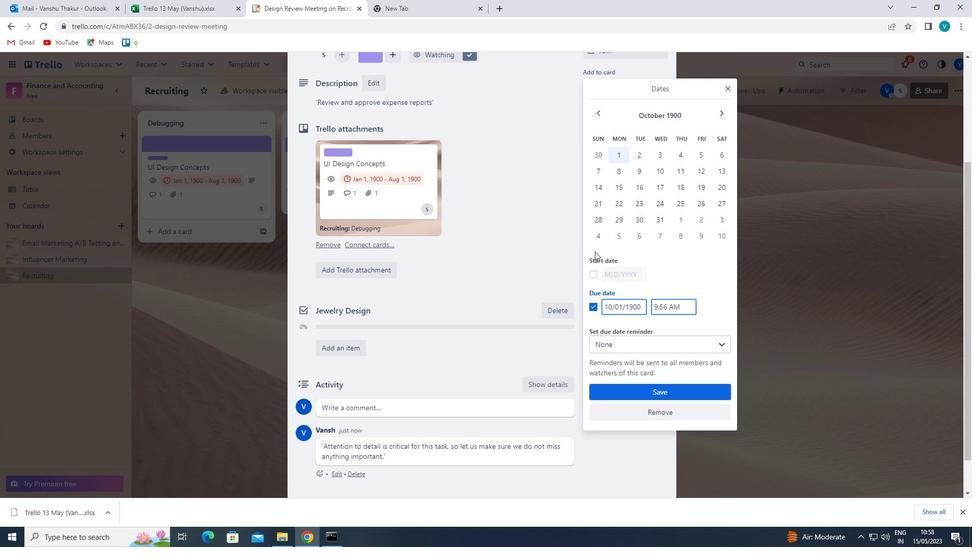 
Action: Mouse moved to (609, 271)
Screenshot: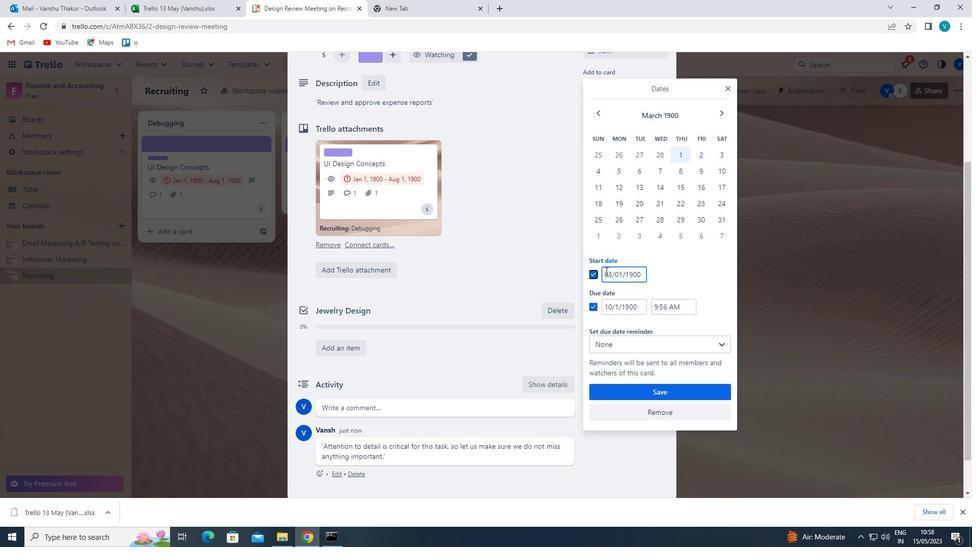 
Action: Mouse pressed left at (609, 271)
Screenshot: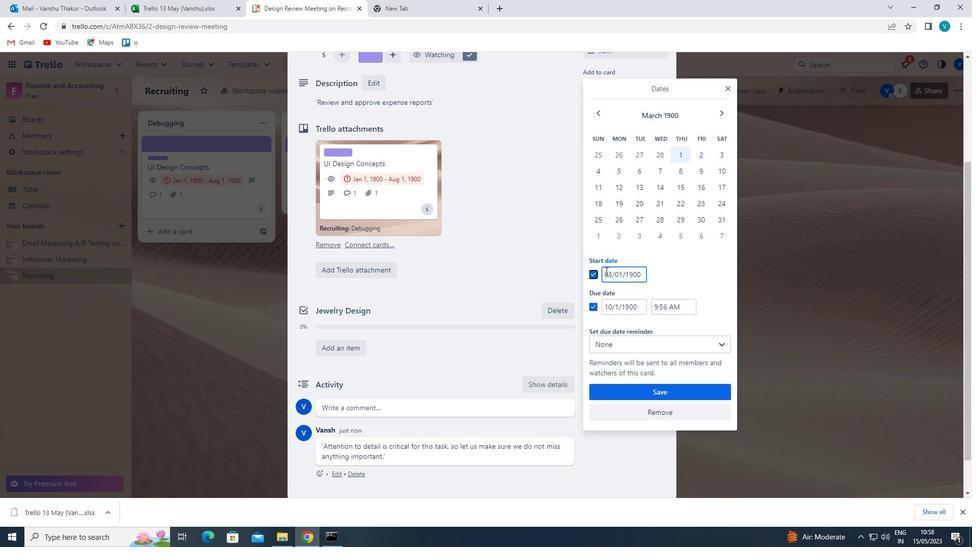 
Action: Mouse moved to (608, 271)
Screenshot: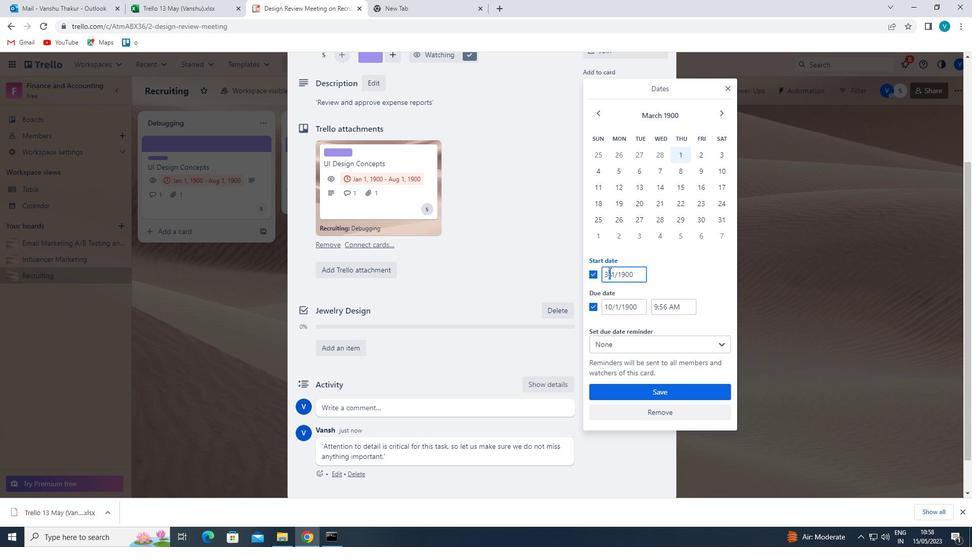 
Action: Mouse pressed left at (608, 271)
Screenshot: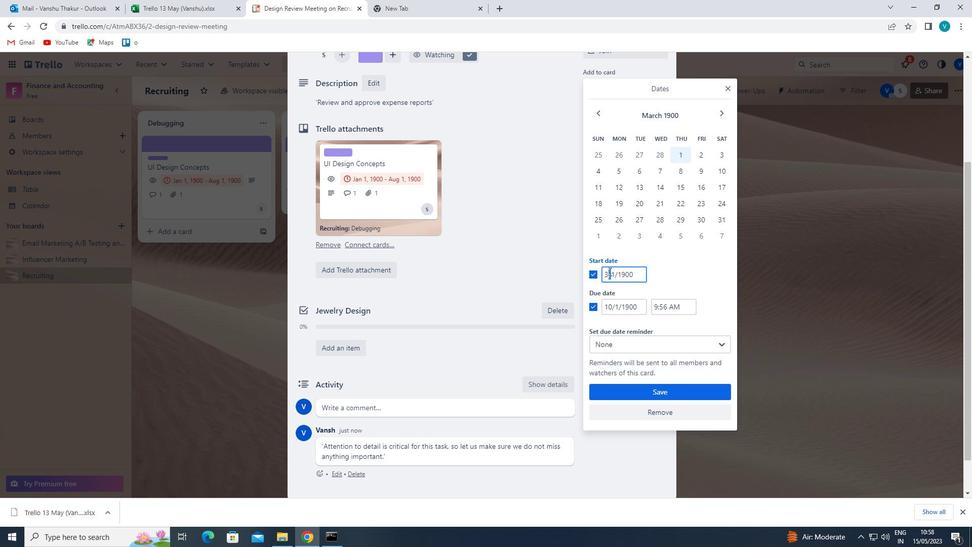 
Action: Mouse moved to (535, 319)
Screenshot: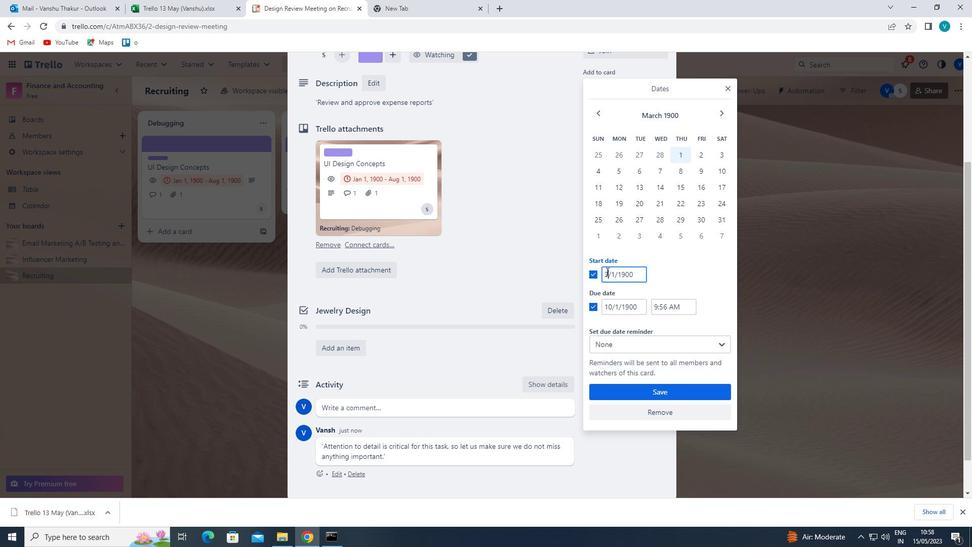 
Action: Key pressed <Key.backspace>4
Screenshot: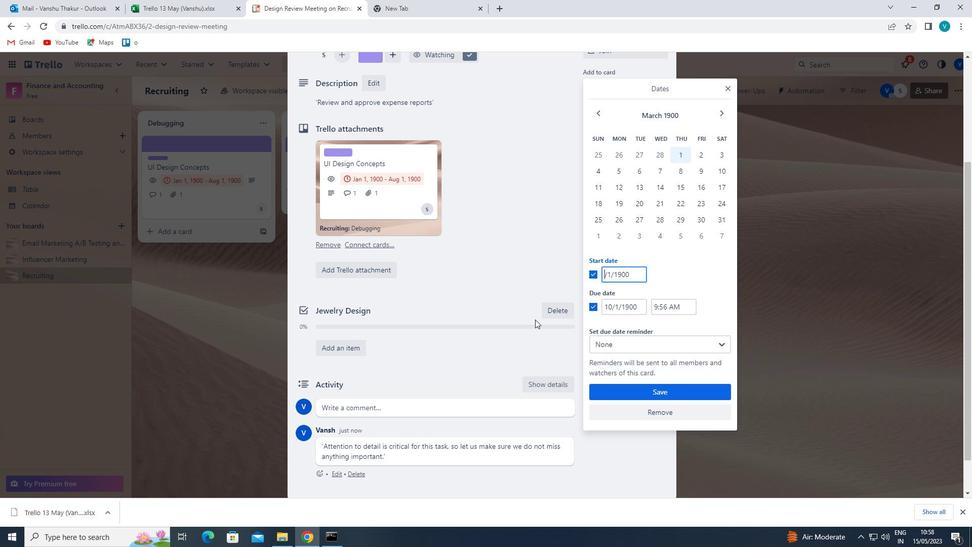 
Action: Mouse moved to (612, 306)
Screenshot: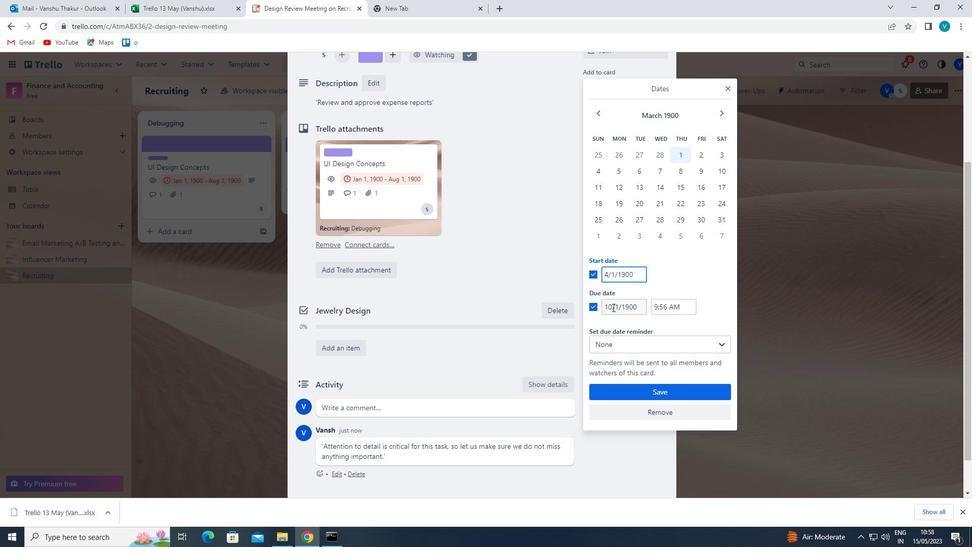 
Action: Mouse pressed left at (612, 306)
Screenshot: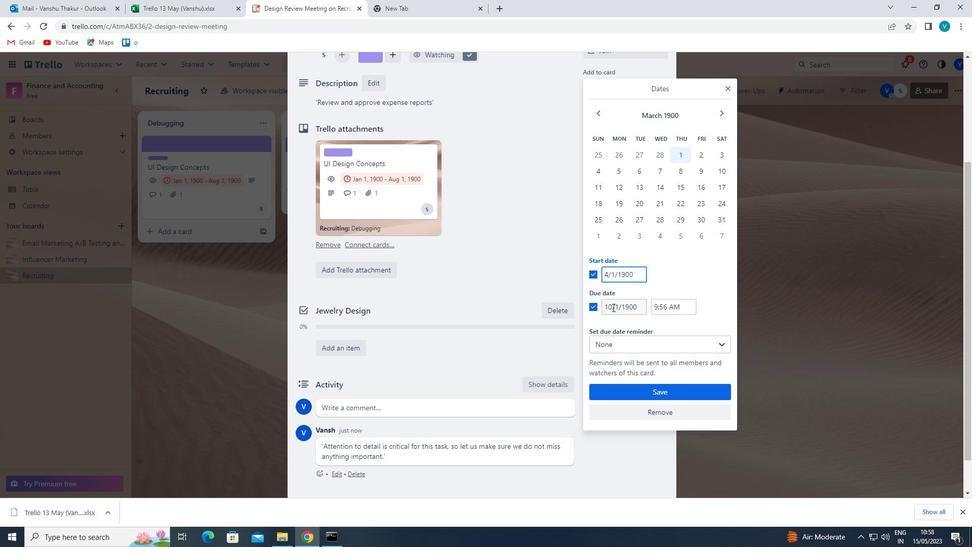 
Action: Mouse moved to (559, 343)
Screenshot: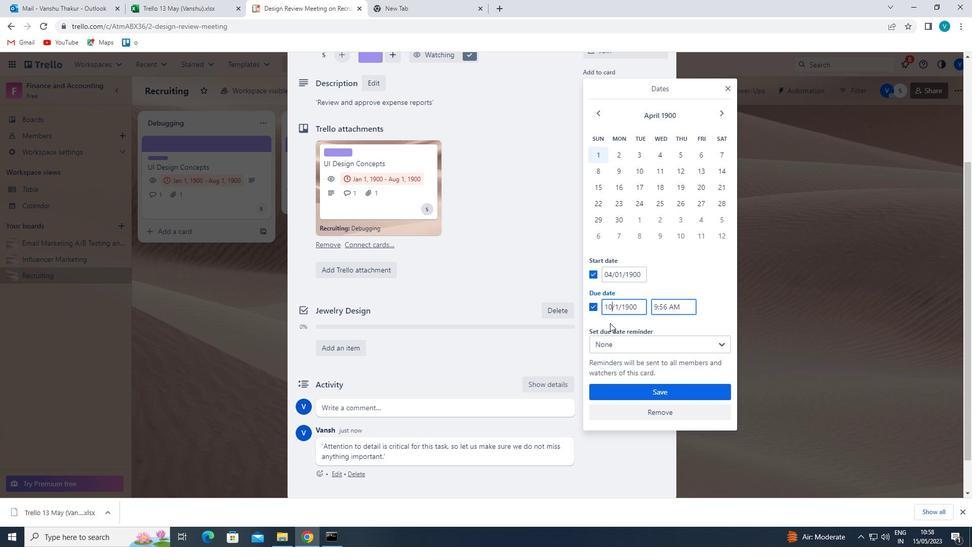 
Action: Key pressed <Key.backspace>1
Screenshot: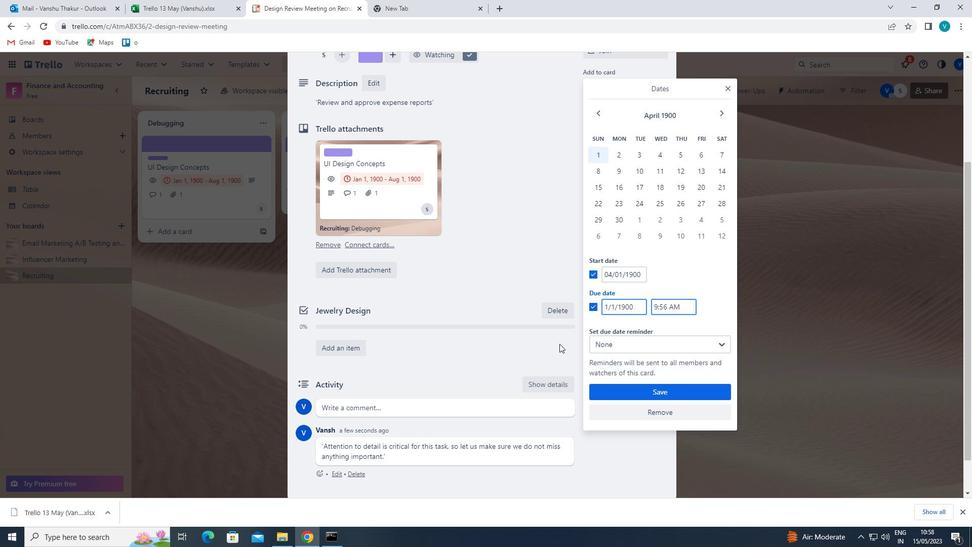 
Action: Mouse moved to (659, 391)
Screenshot: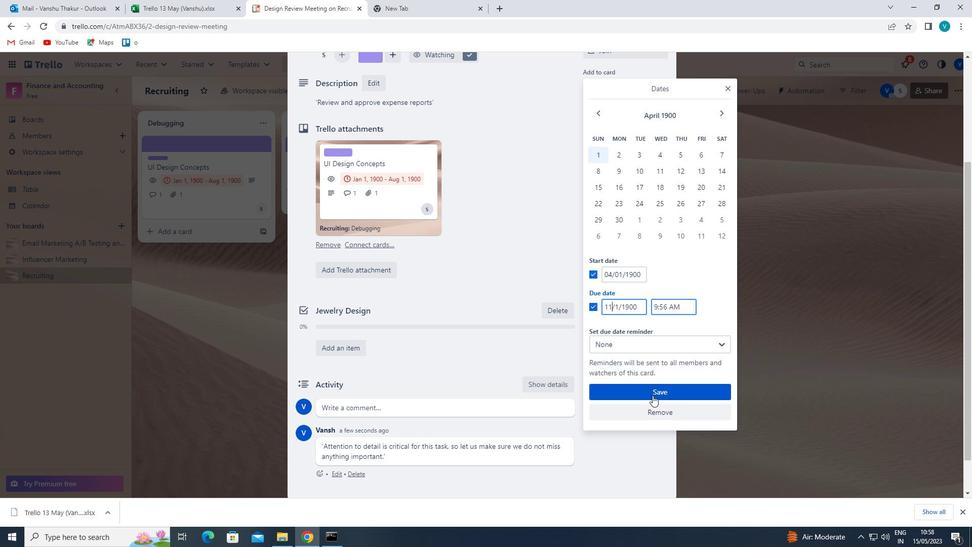 
Action: Mouse pressed left at (659, 391)
Screenshot: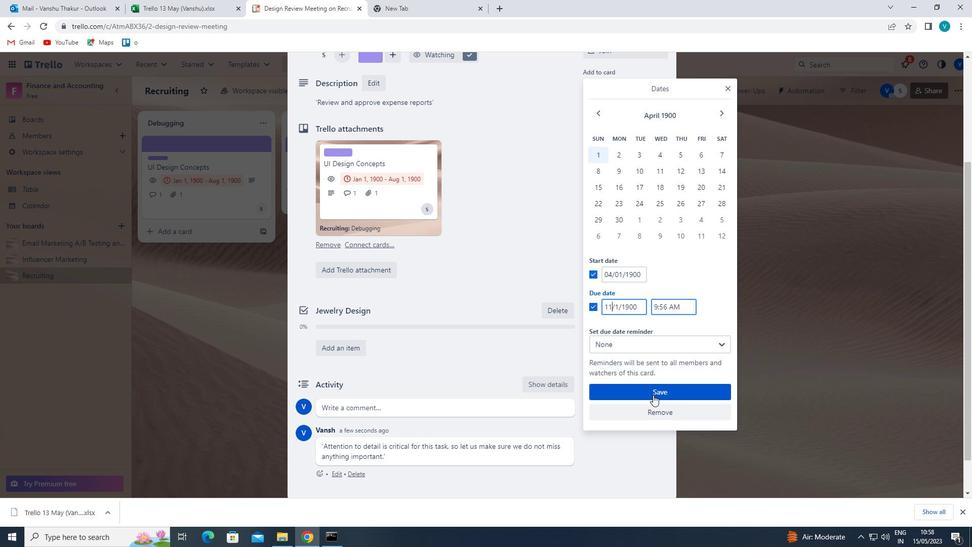 
Action: Mouse moved to (649, 396)
Screenshot: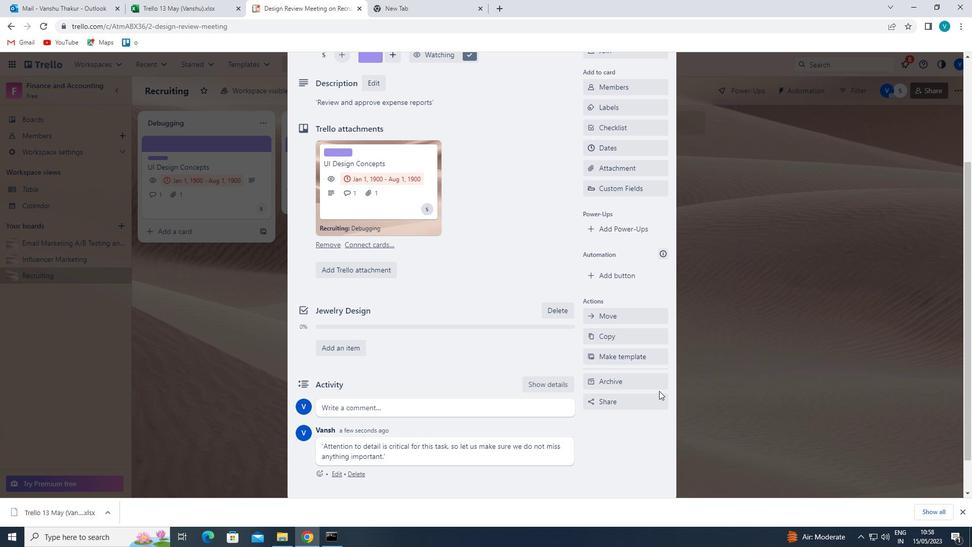 
